 Task: In the  document keyprojectmgmt.docx Insert horizontal line 'below the text' Create the translated copy of the document in  'Italian' Select the first point and Clear Formatting
Action: Mouse moved to (134, 75)
Screenshot: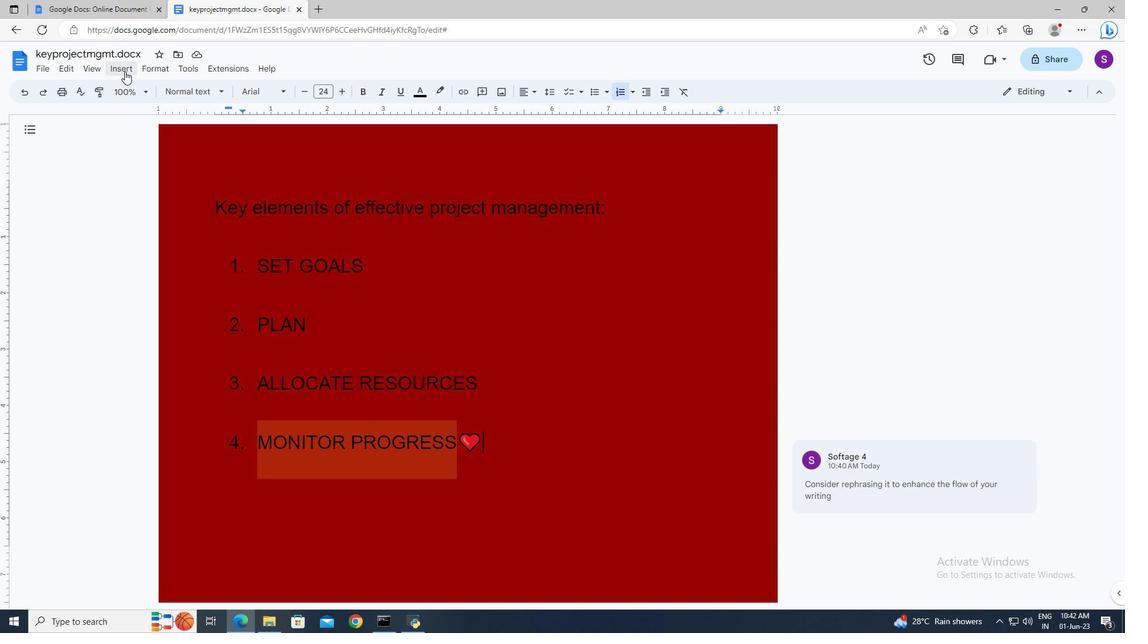 
Action: Mouse pressed left at (134, 75)
Screenshot: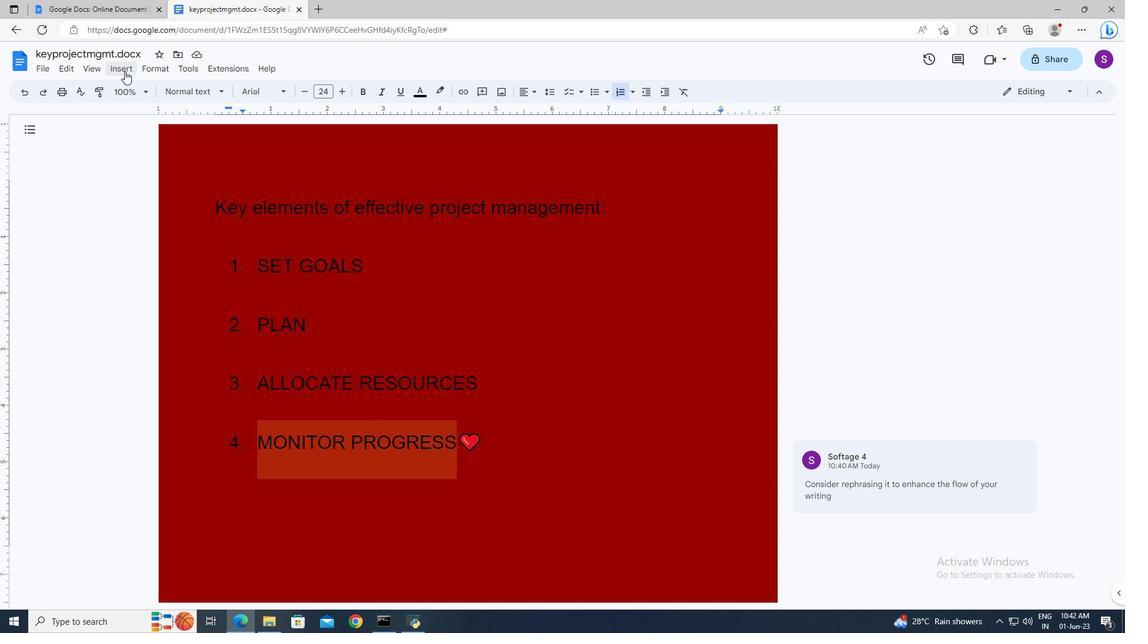 
Action: Mouse moved to (156, 168)
Screenshot: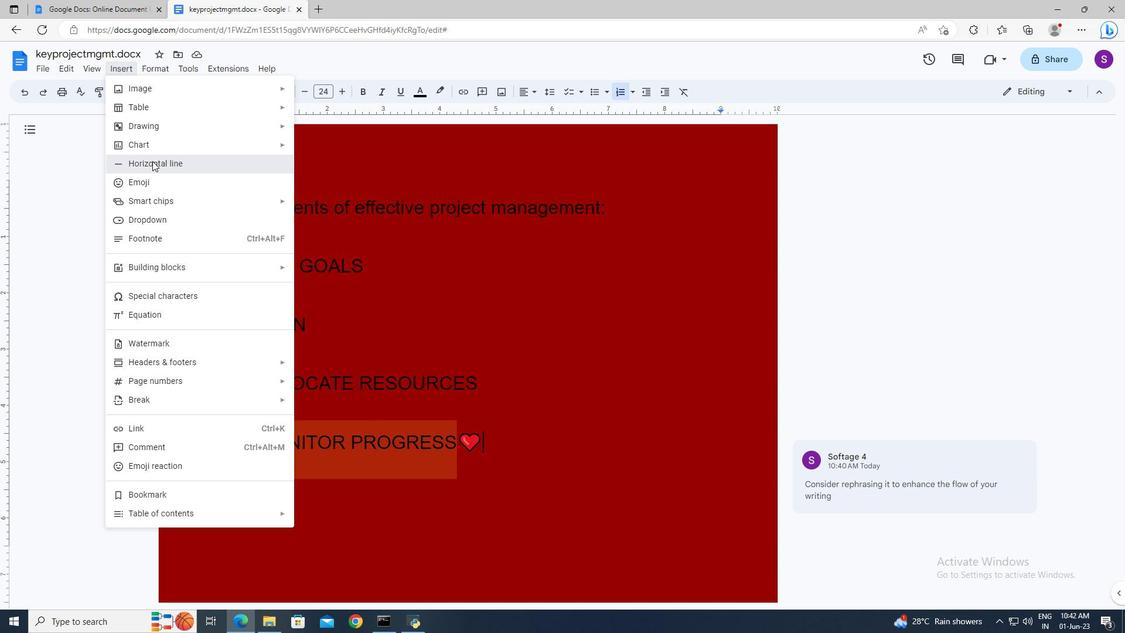 
Action: Mouse pressed left at (156, 168)
Screenshot: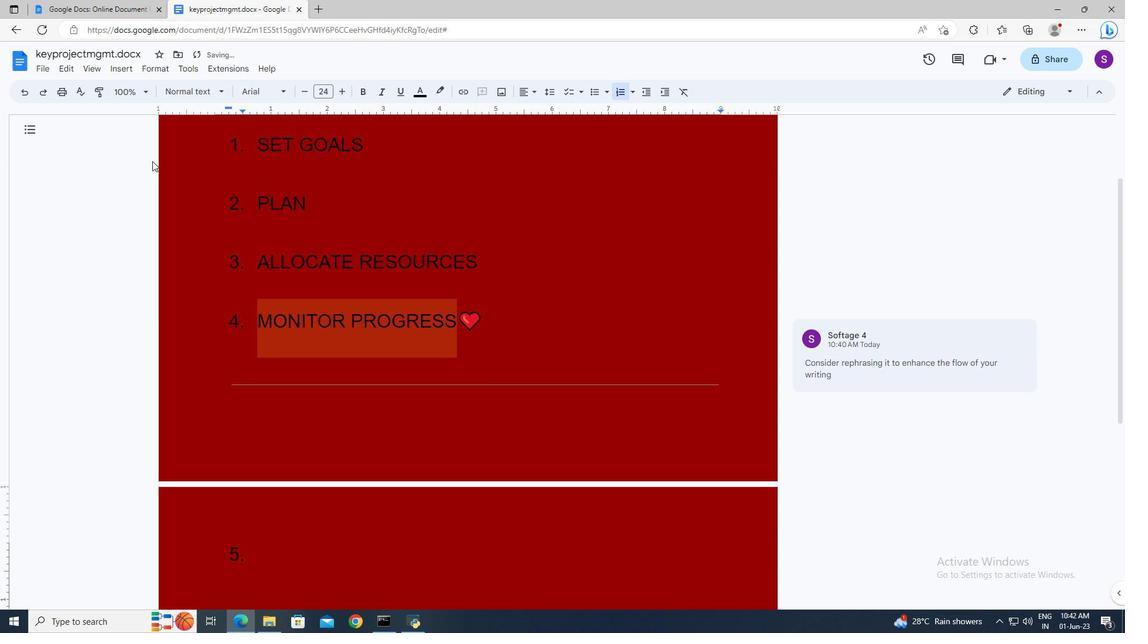 
Action: Key pressed ctrl+Z
Screenshot: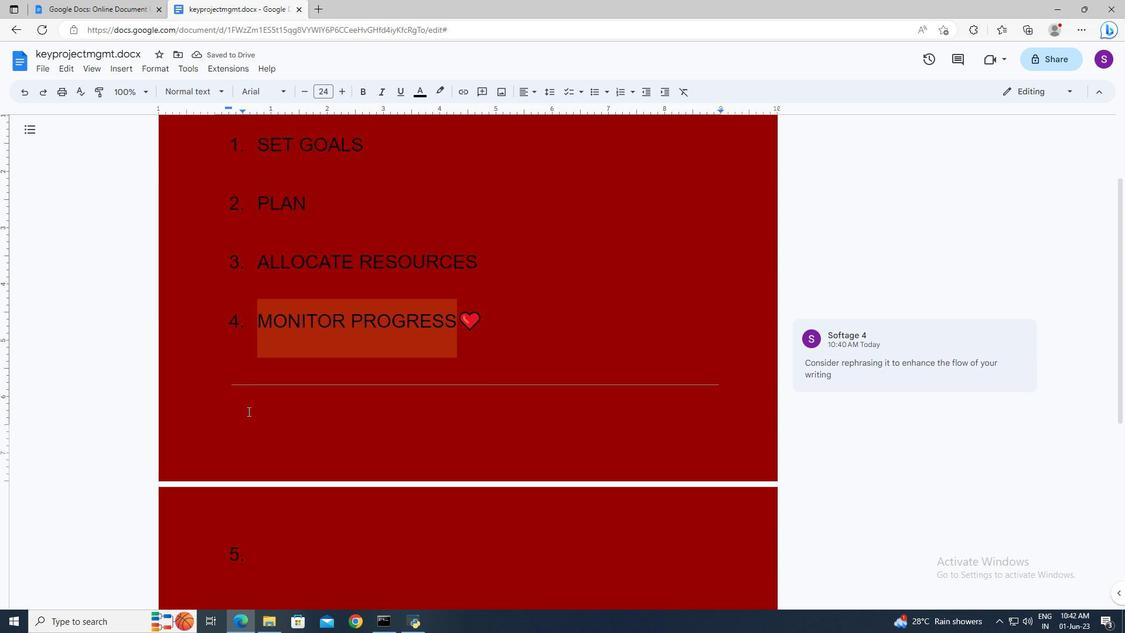 
Action: Mouse moved to (284, 509)
Screenshot: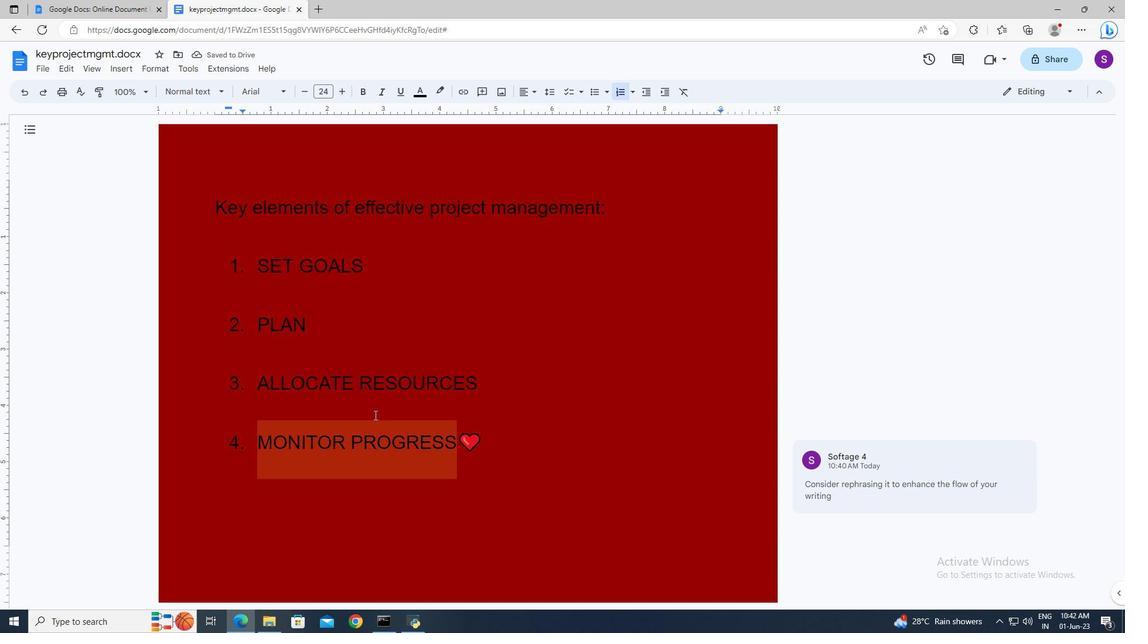 
Action: Mouse pressed left at (284, 509)
Screenshot: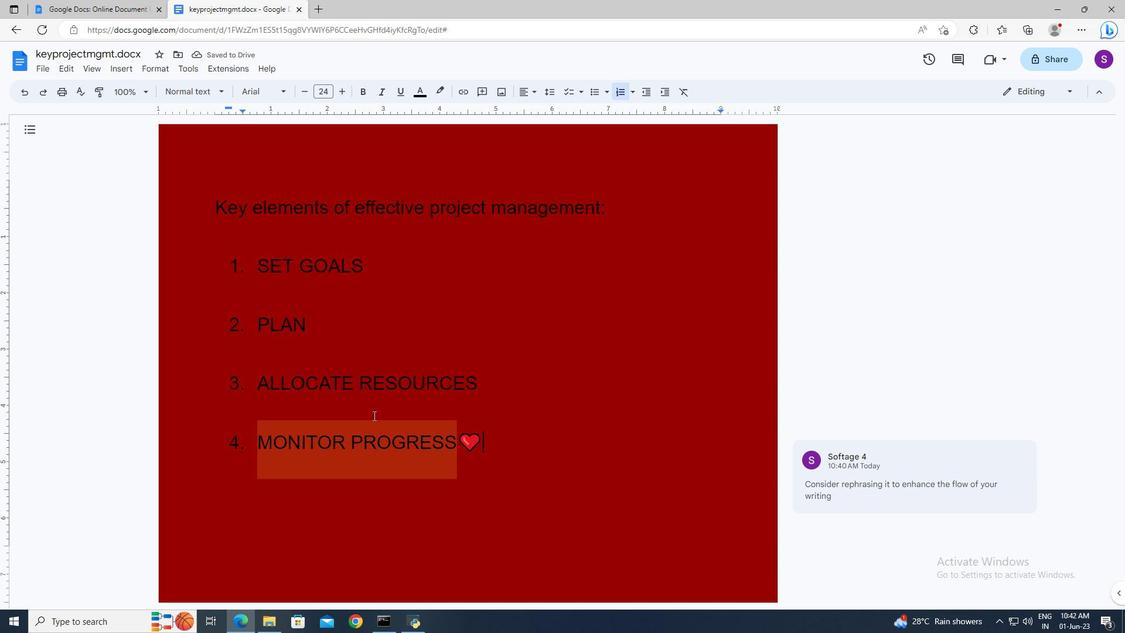 
Action: Mouse moved to (132, 71)
Screenshot: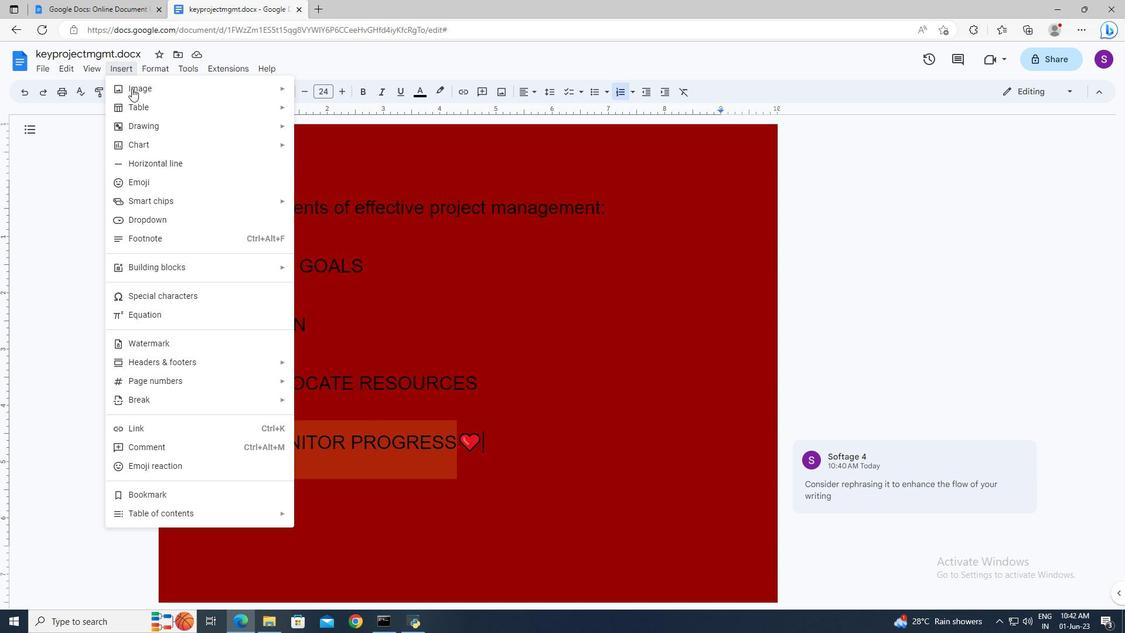 
Action: Mouse pressed left at (132, 71)
Screenshot: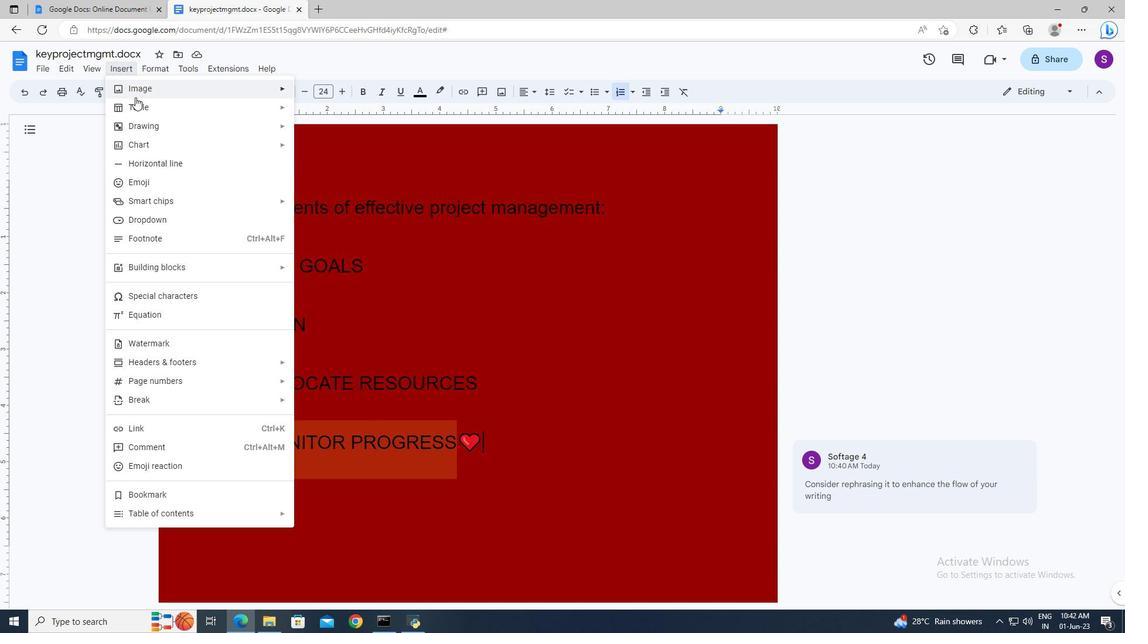 
Action: Mouse moved to (151, 161)
Screenshot: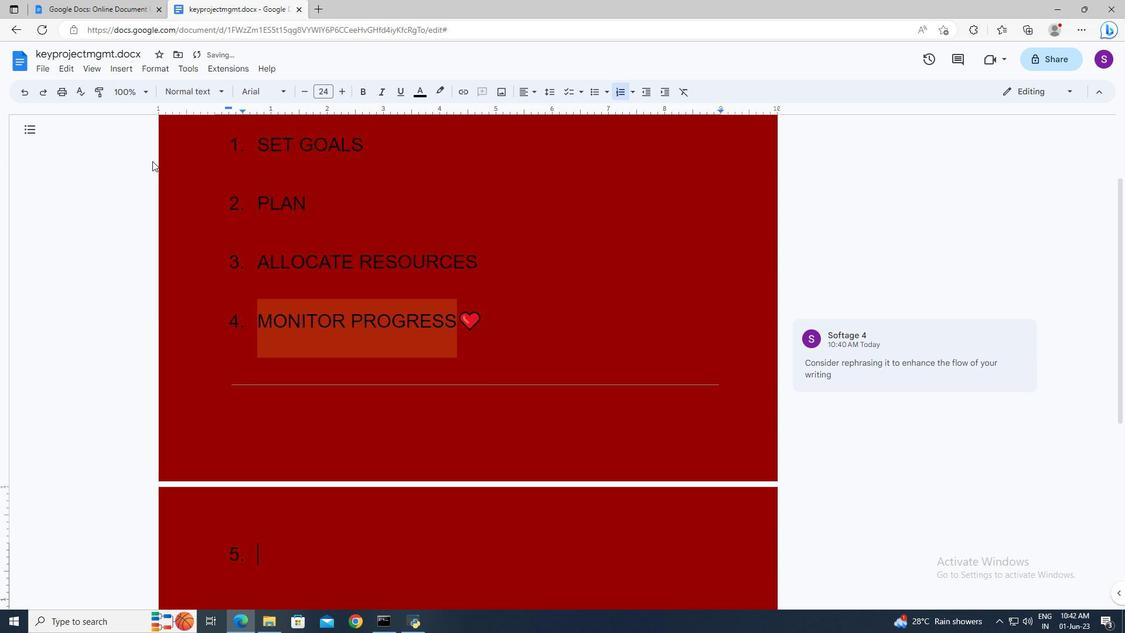 
Action: Mouse pressed left at (151, 161)
Screenshot: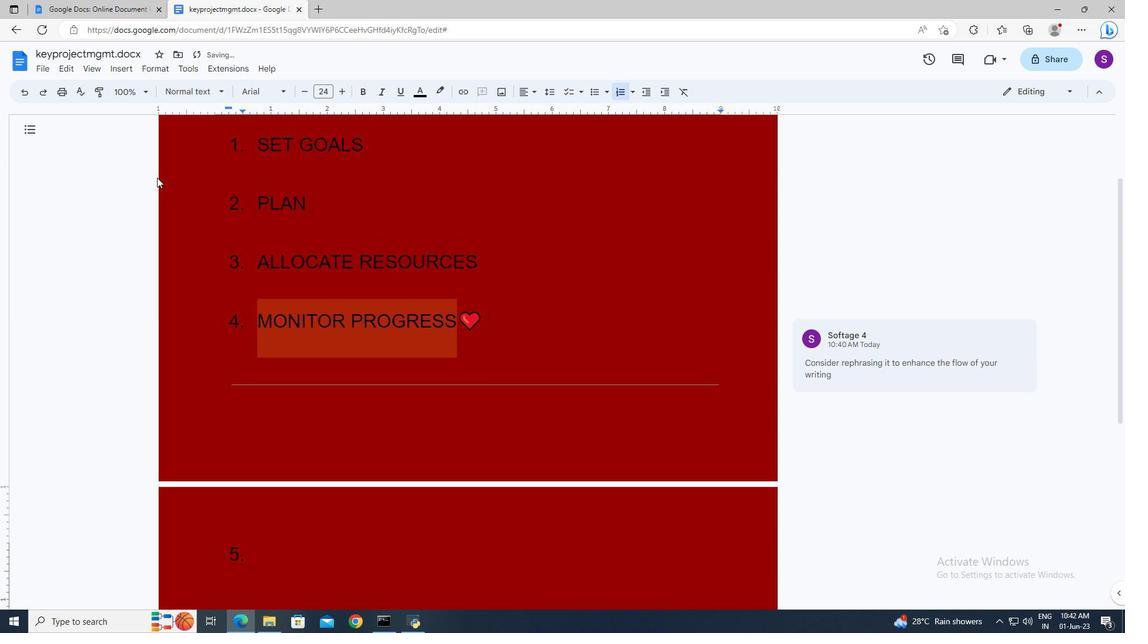 
Action: Key pressed ctrl+Z
Screenshot: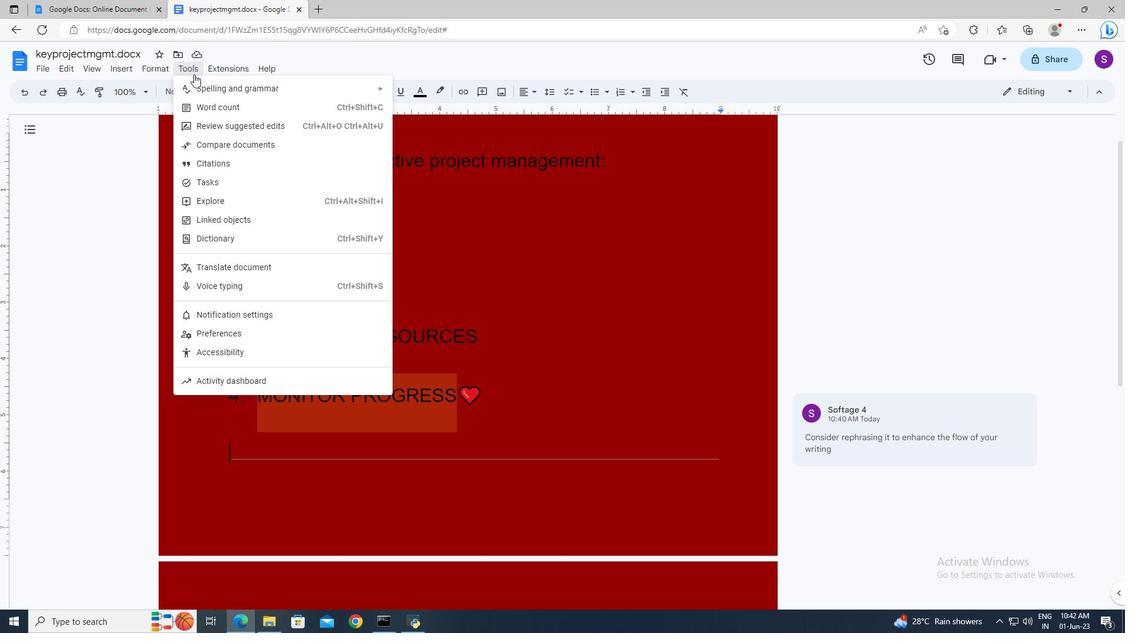 
Action: Mouse moved to (126, 73)
Screenshot: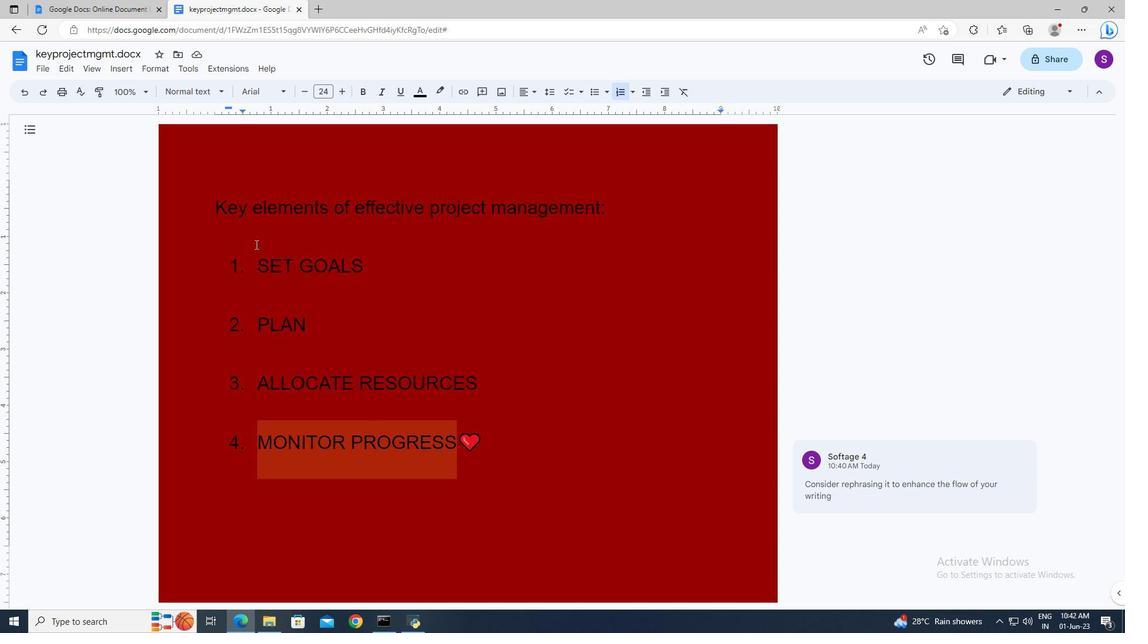
Action: Mouse pressed left at (126, 73)
Screenshot: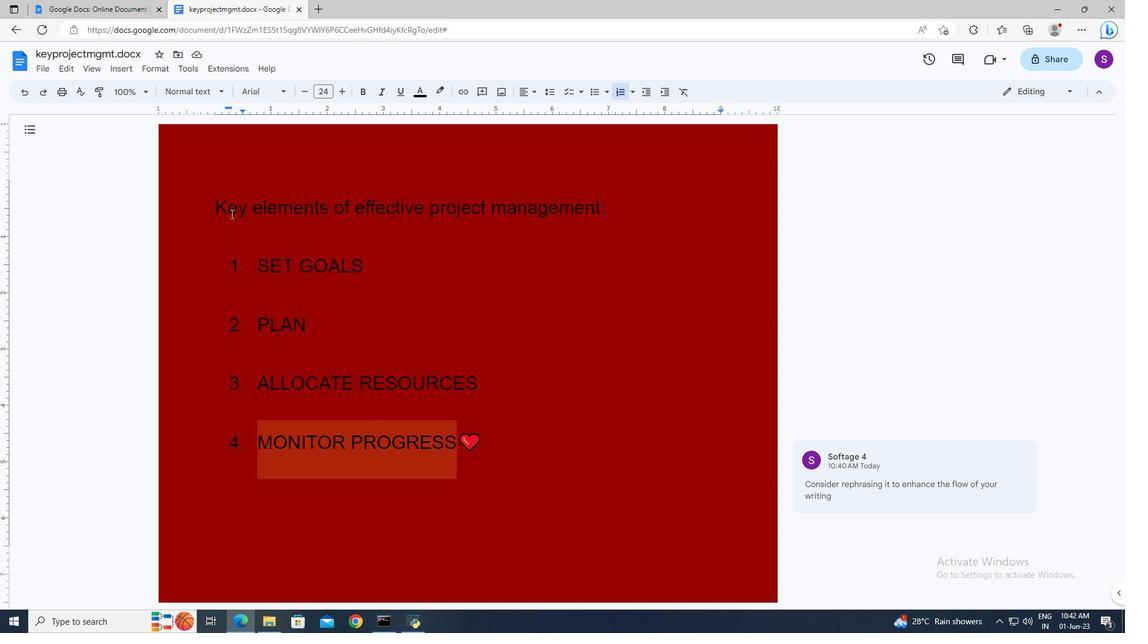 
Action: Mouse moved to (154, 161)
Screenshot: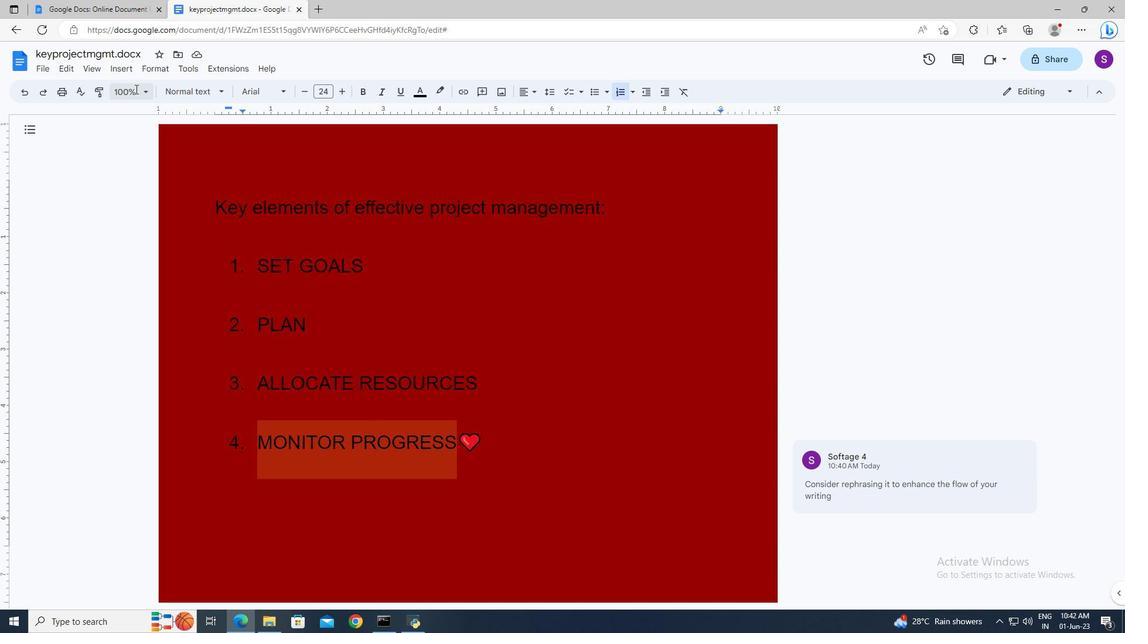 
Action: Mouse pressed left at (154, 161)
Screenshot: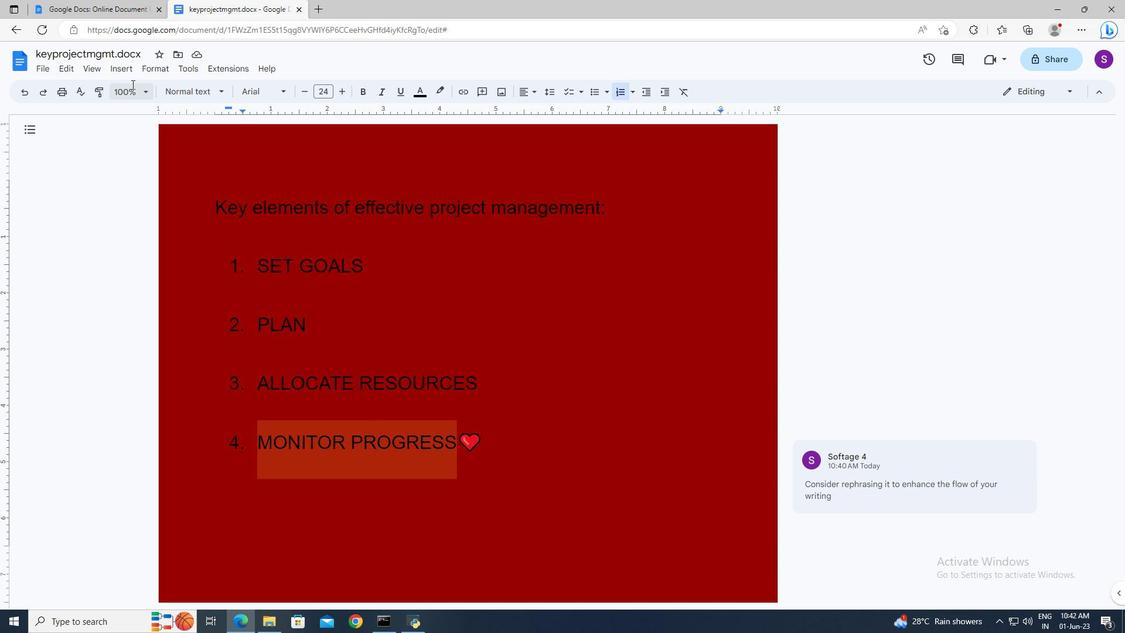 
Action: Mouse moved to (490, 465)
Screenshot: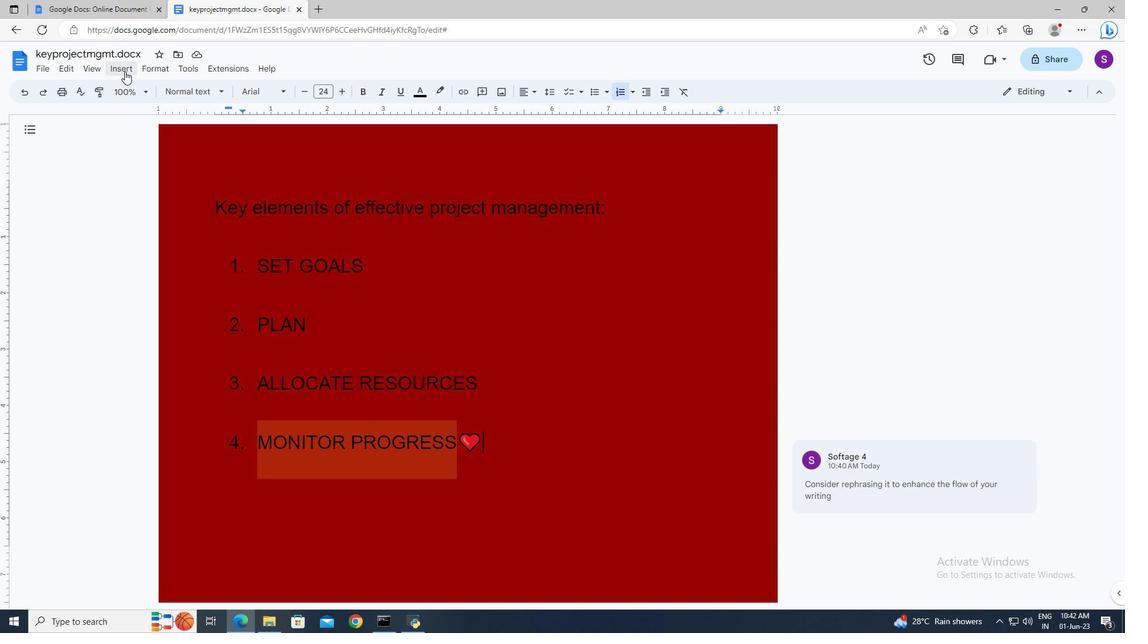 
Action: Key pressed <Key.backspace>
Screenshot: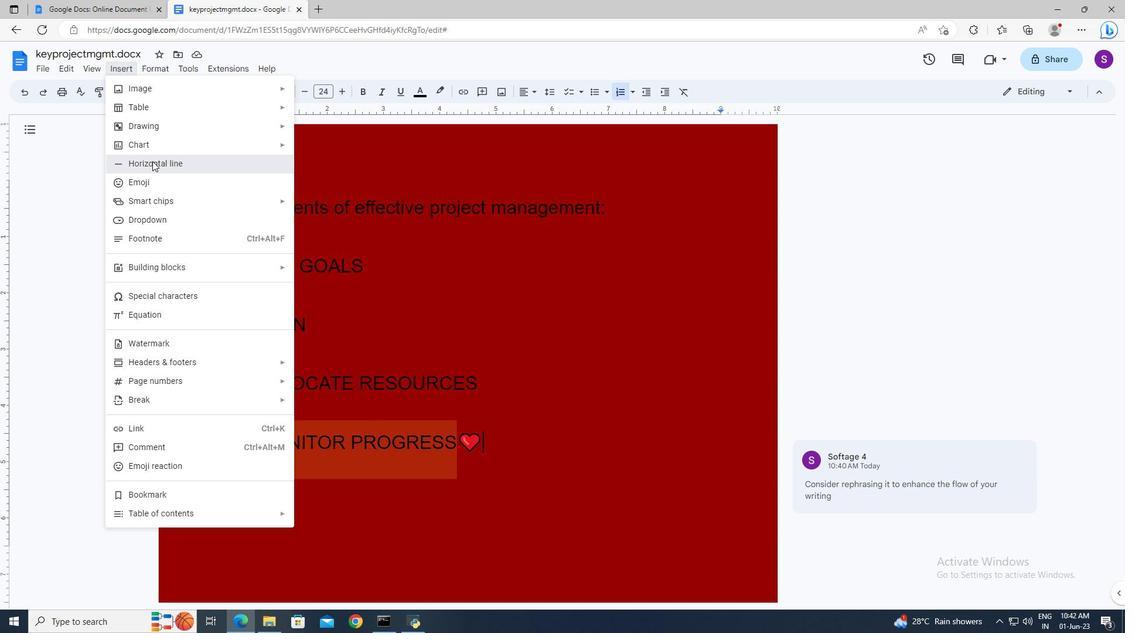 
Action: Mouse moved to (394, 431)
Screenshot: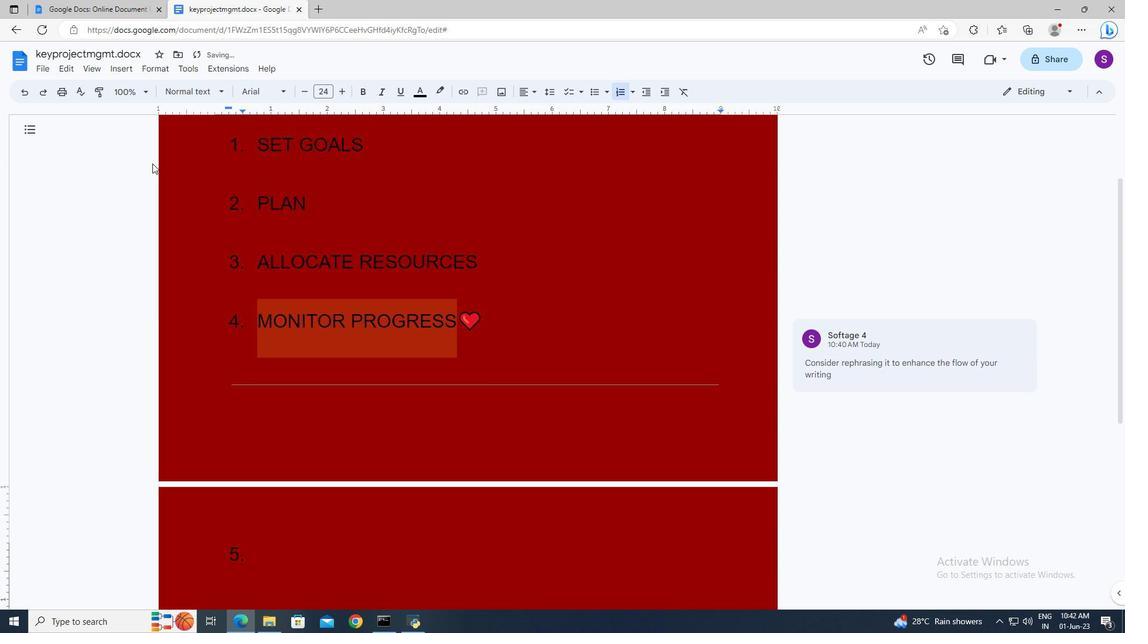 
Action: Mouse pressed left at (394, 431)
Screenshot: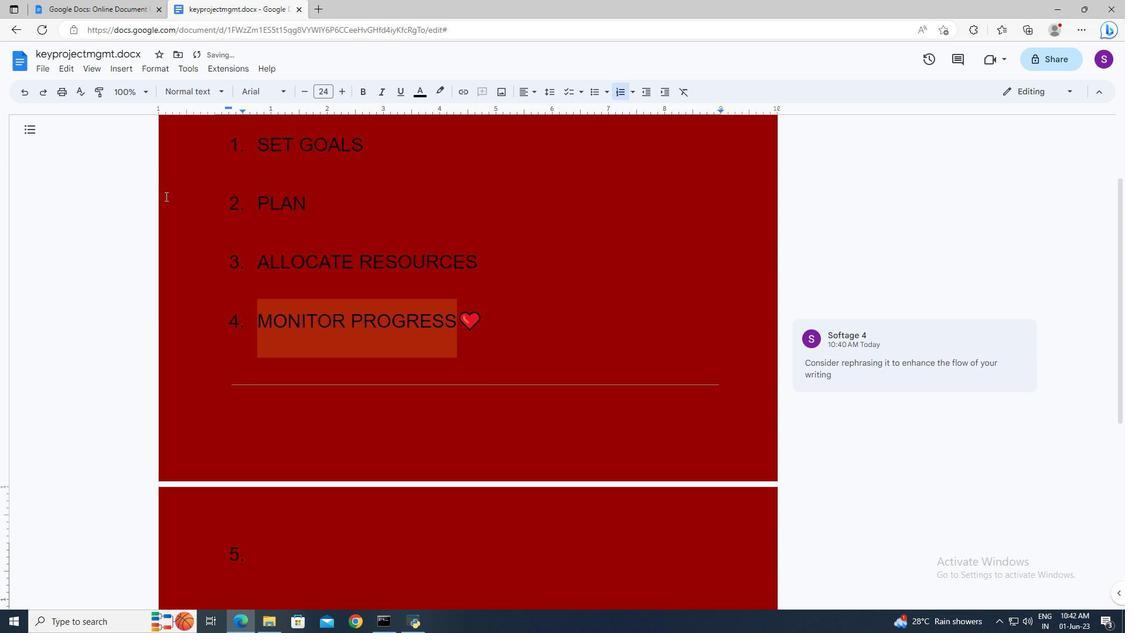 
Action: Mouse moved to (124, 71)
Screenshot: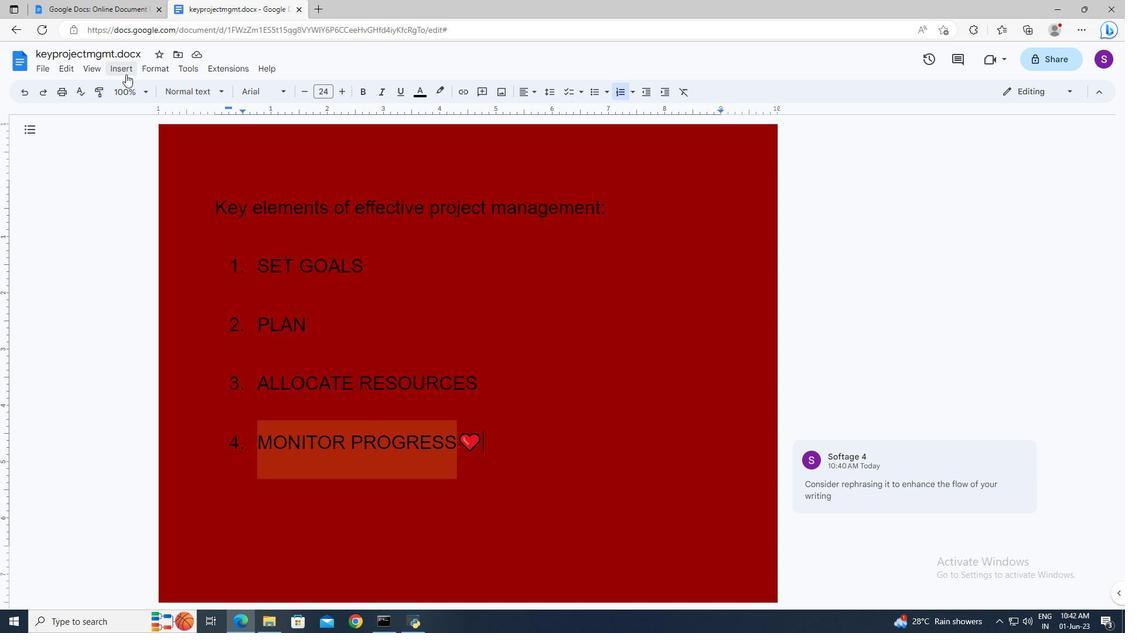 
Action: Mouse pressed left at (124, 71)
Screenshot: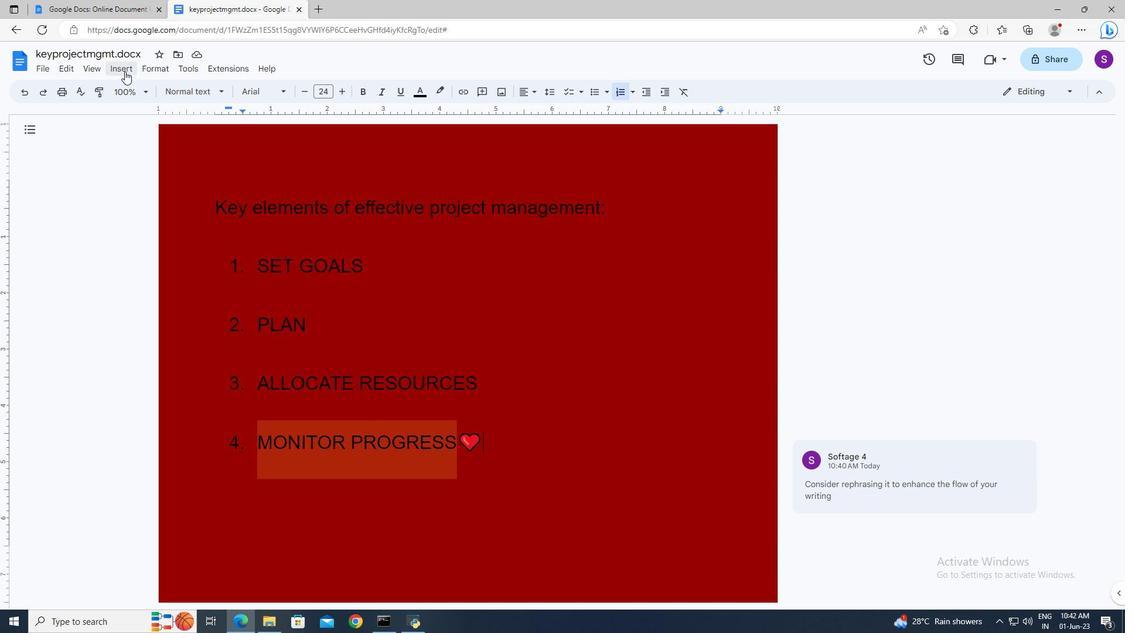 
Action: Mouse moved to (152, 161)
Screenshot: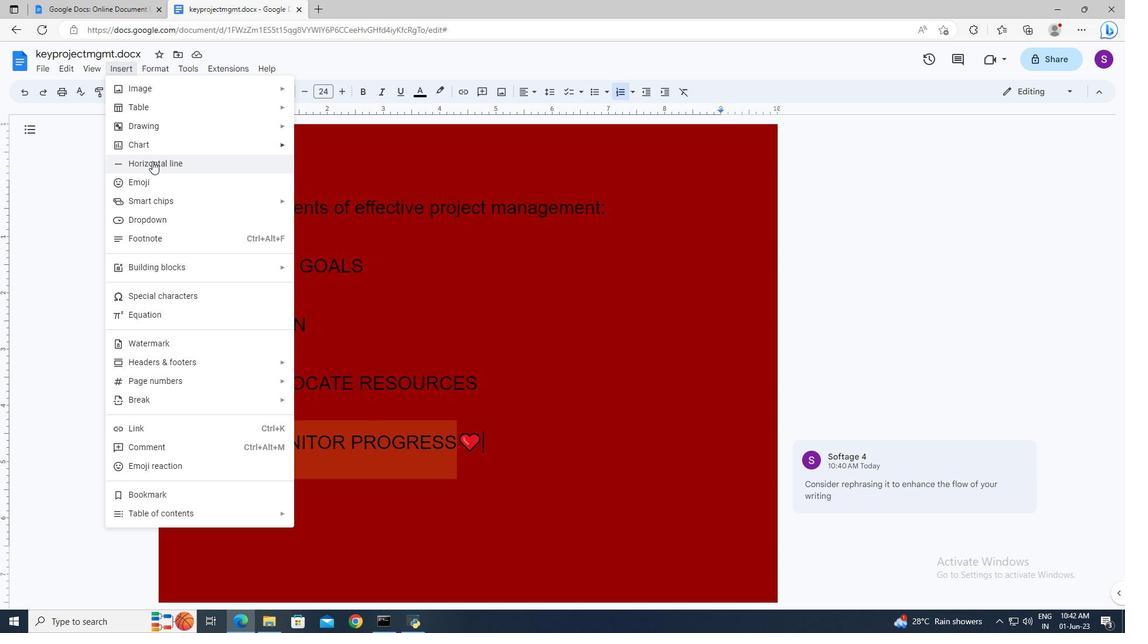 
Action: Mouse pressed left at (152, 161)
Screenshot: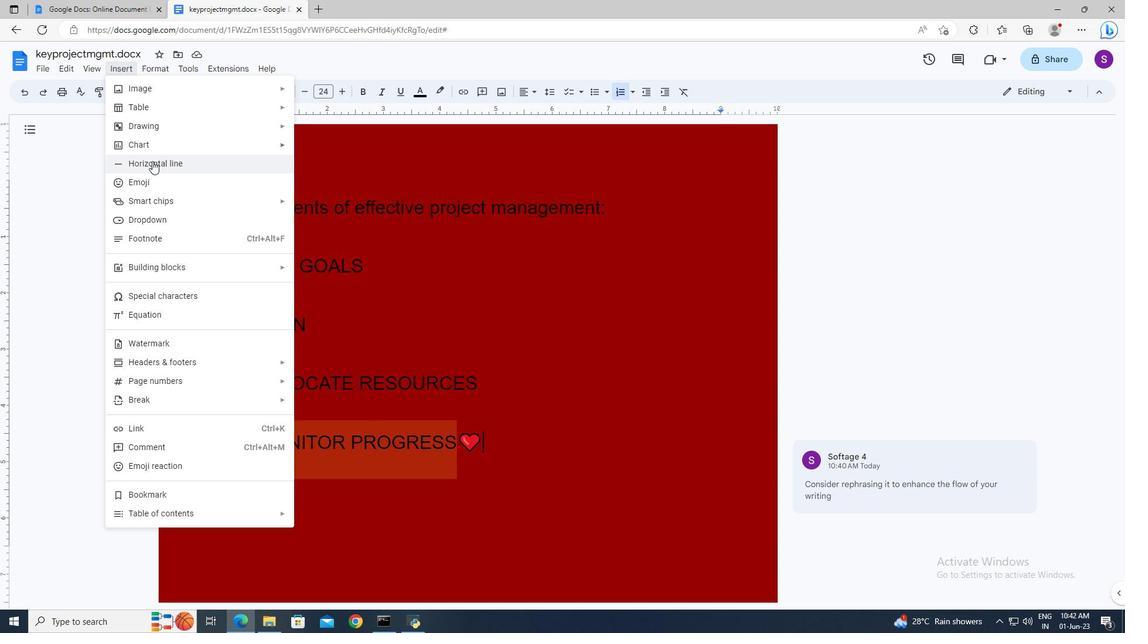 
Action: Mouse moved to (248, 411)
Screenshot: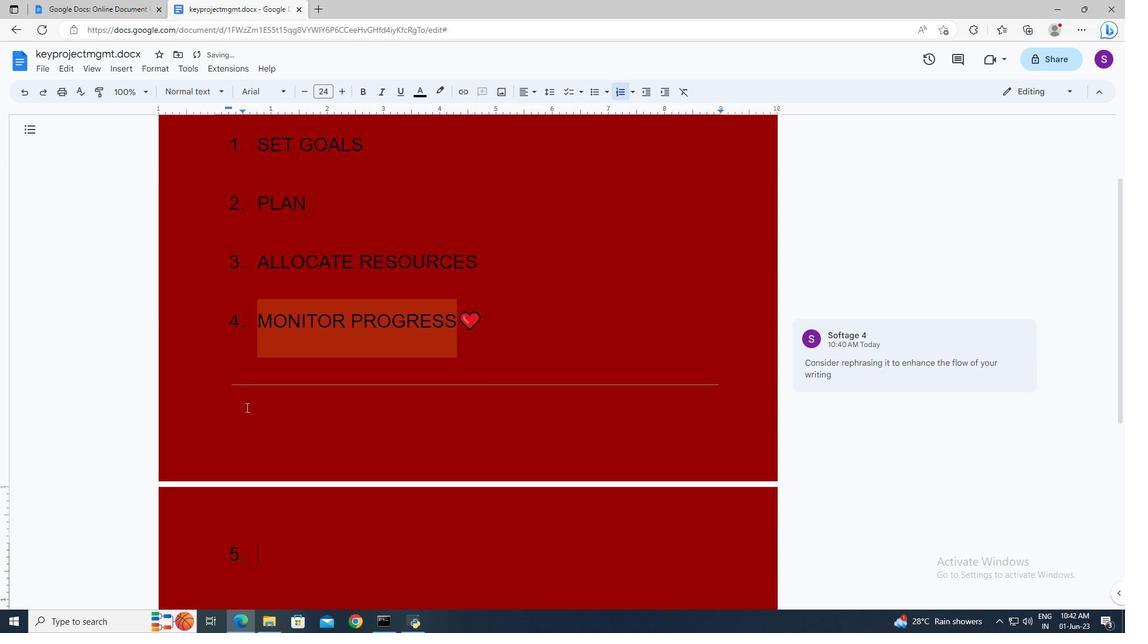 
Action: Mouse pressed left at (248, 411)
Screenshot: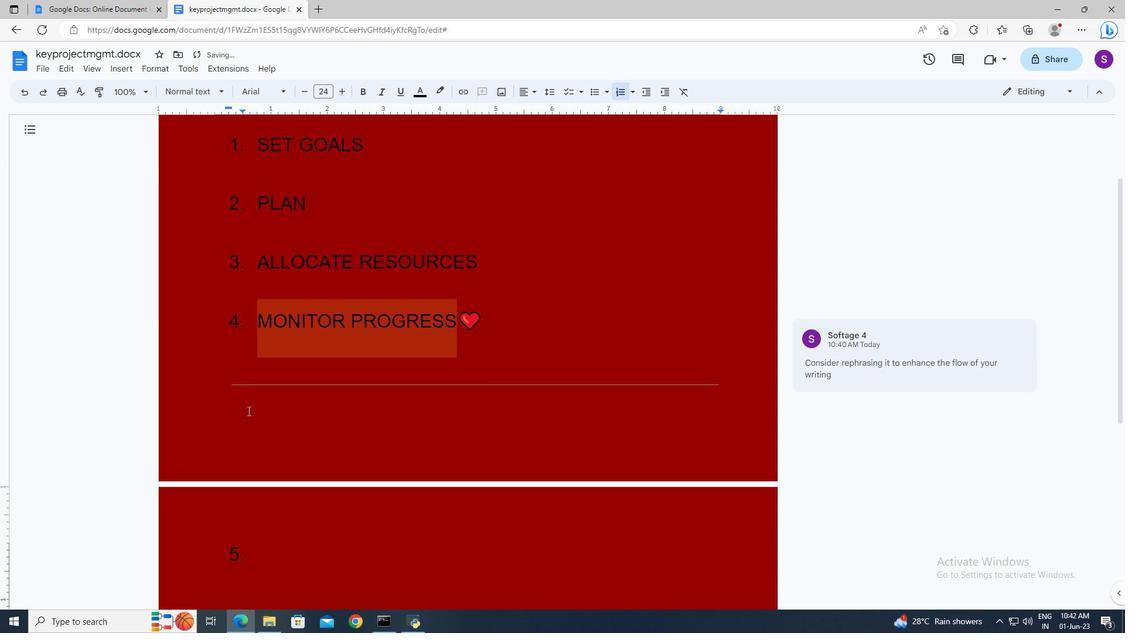 
Action: Mouse scrolled (248, 412) with delta (0, 0)
Screenshot: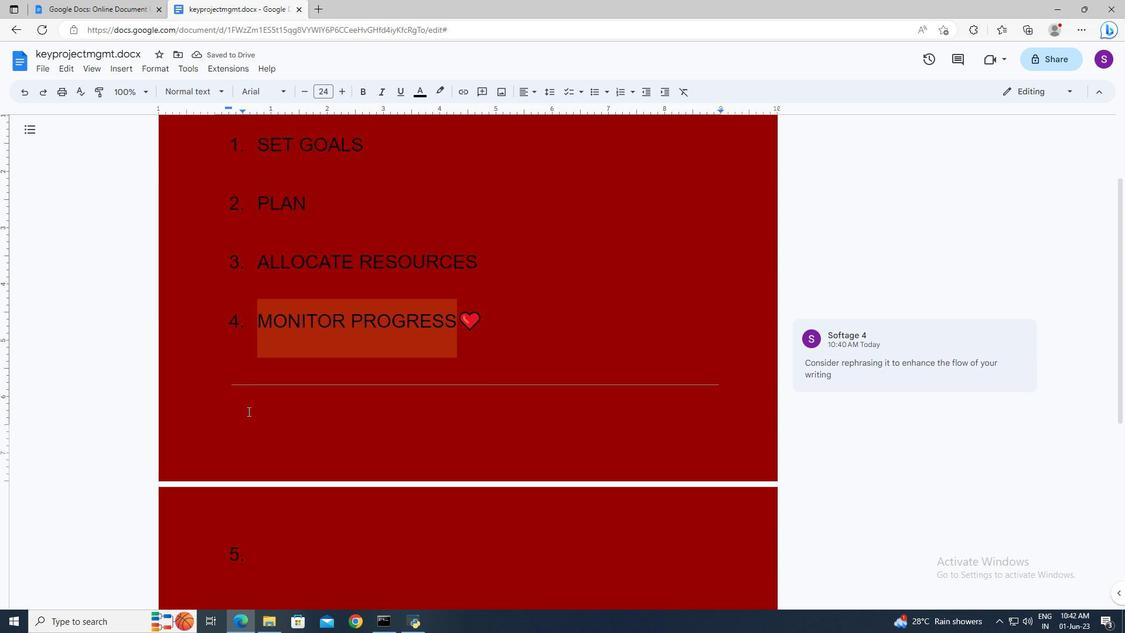 
Action: Mouse moved to (191, 69)
Screenshot: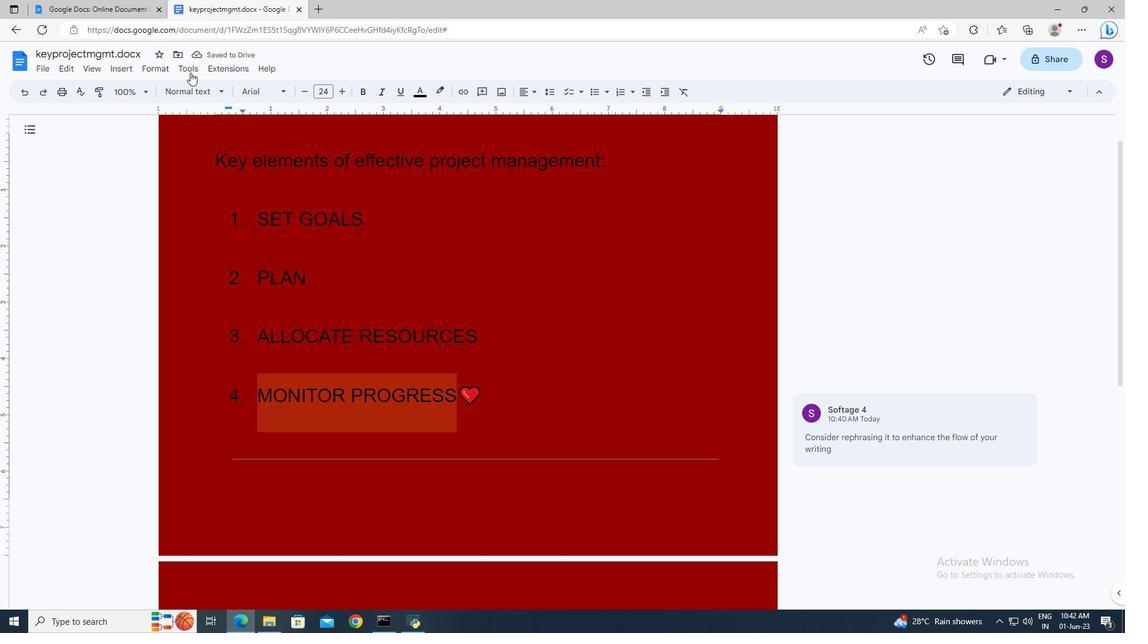 
Action: Mouse pressed left at (191, 69)
Screenshot: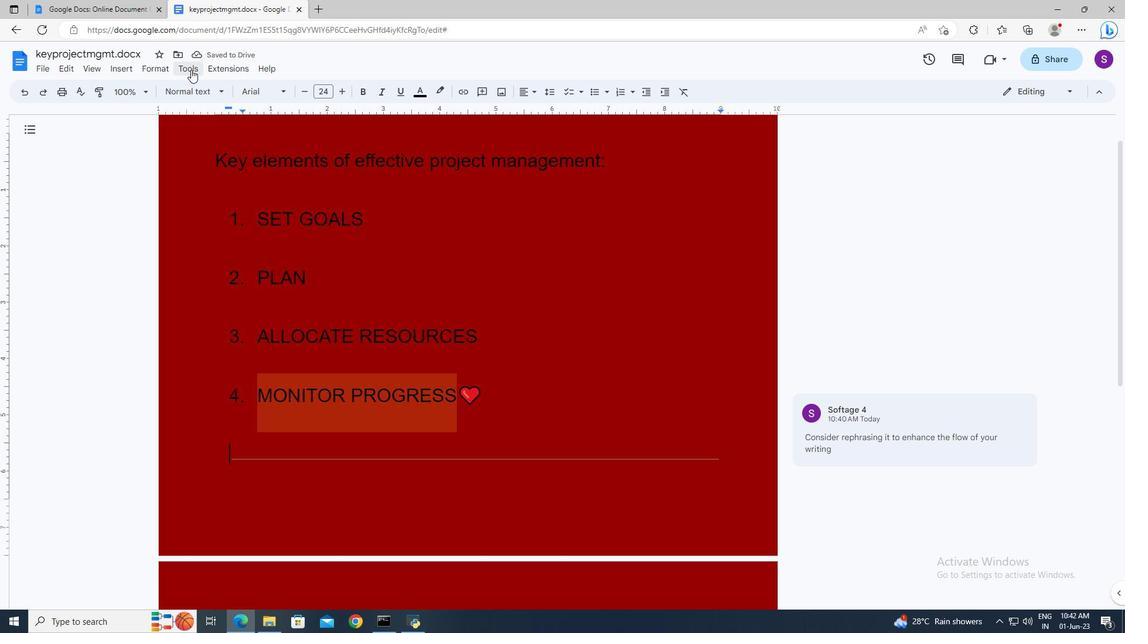 
Action: Mouse moved to (239, 267)
Screenshot: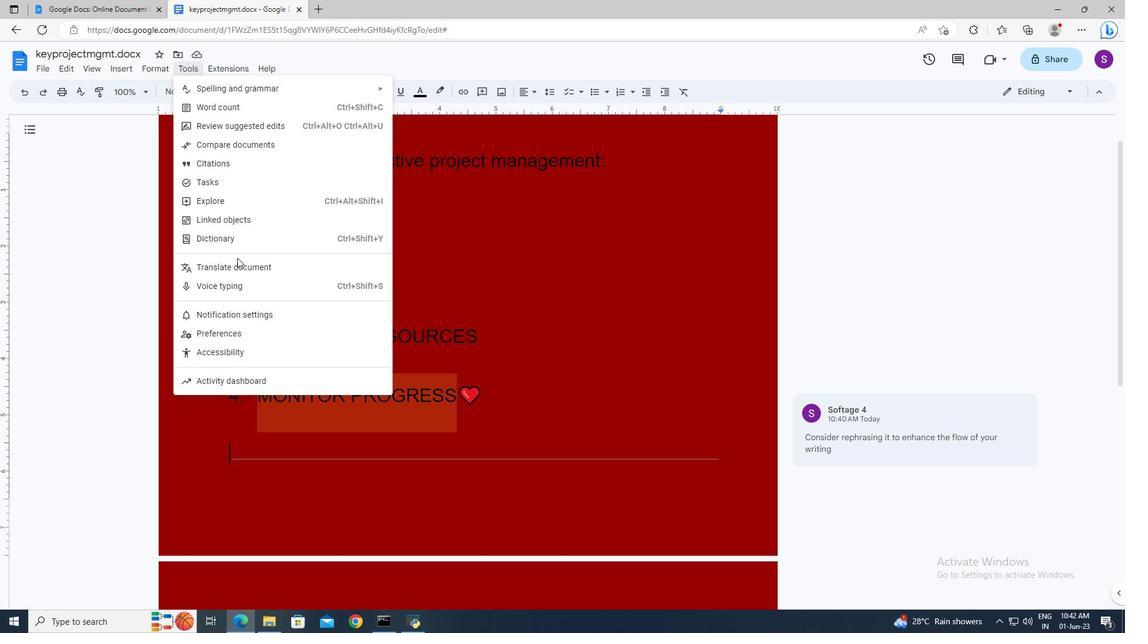 
Action: Mouse pressed left at (239, 267)
Screenshot: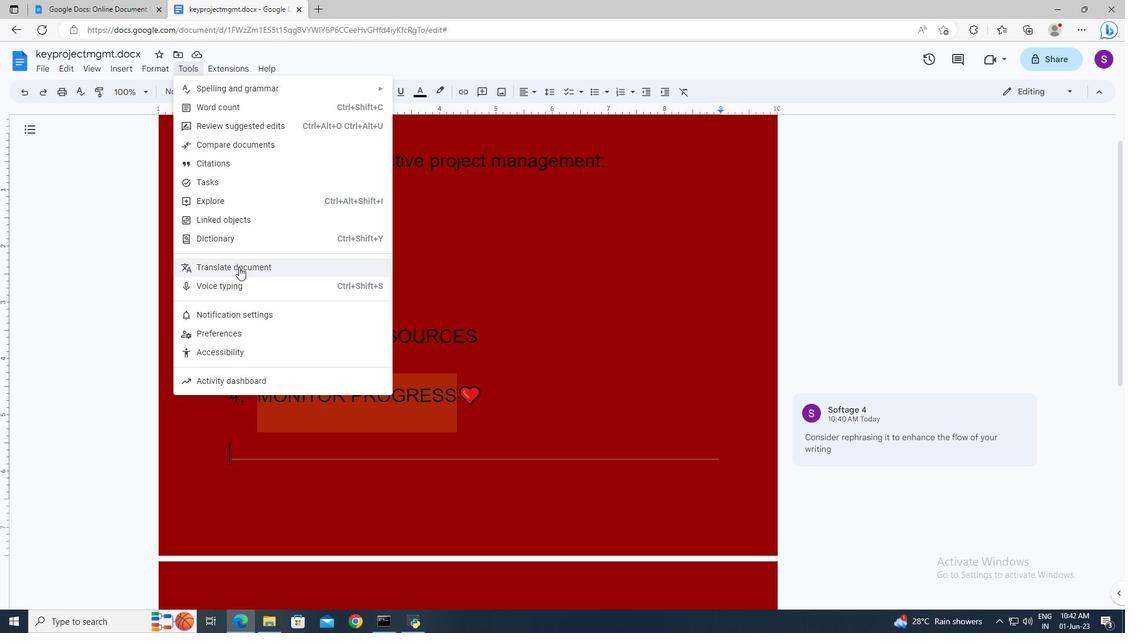 
Action: Mouse moved to (548, 347)
Screenshot: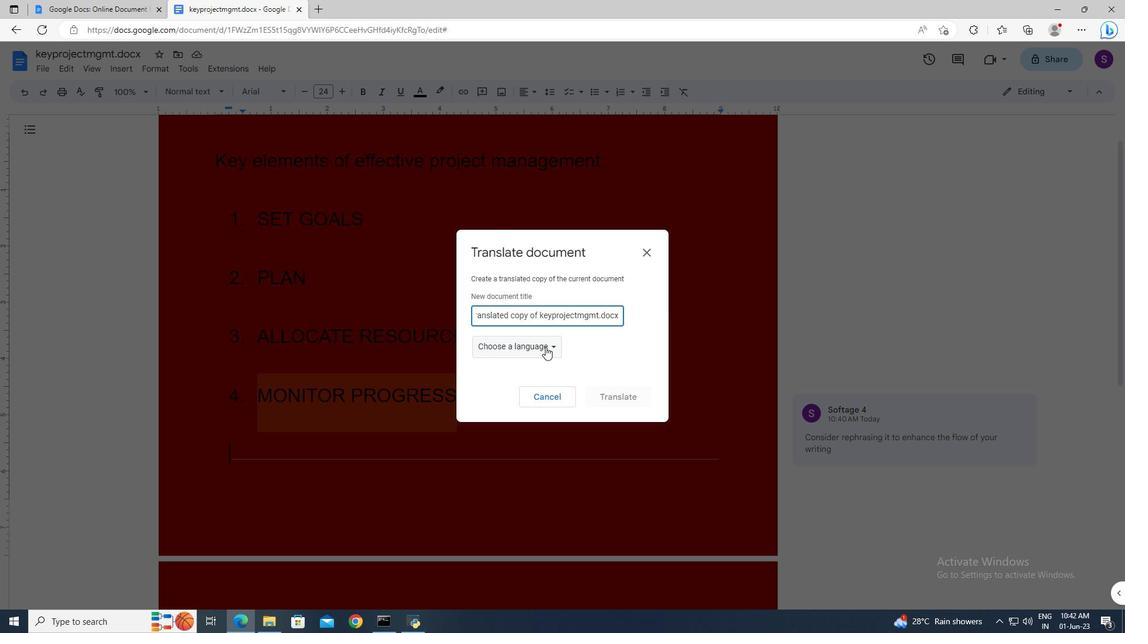 
Action: Mouse pressed left at (548, 347)
Screenshot: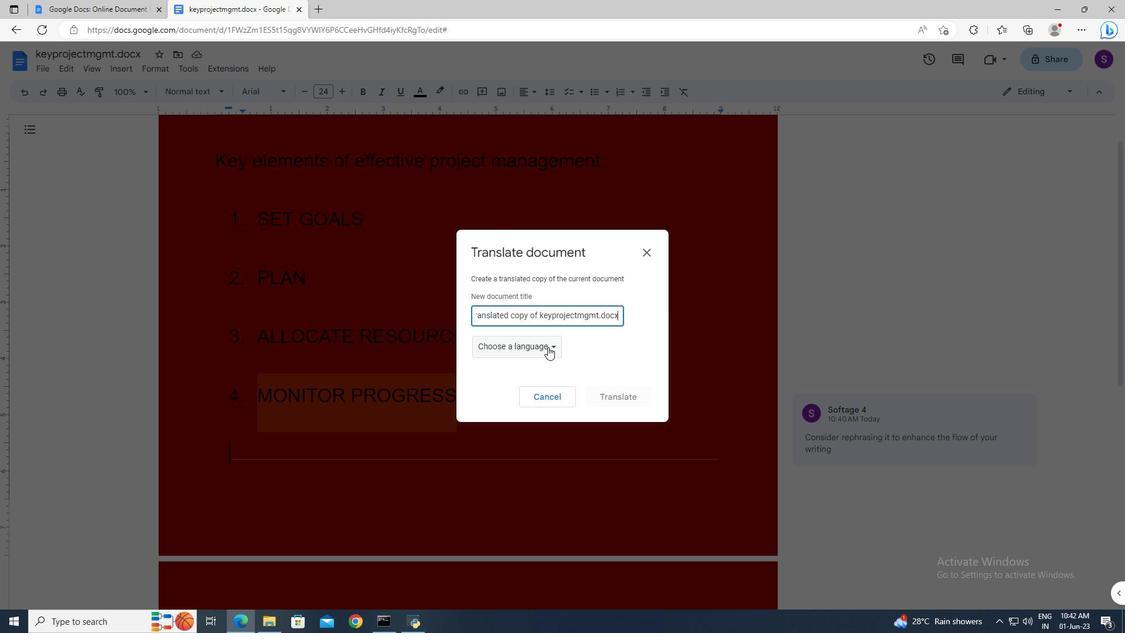 
Action: Mouse moved to (540, 441)
Screenshot: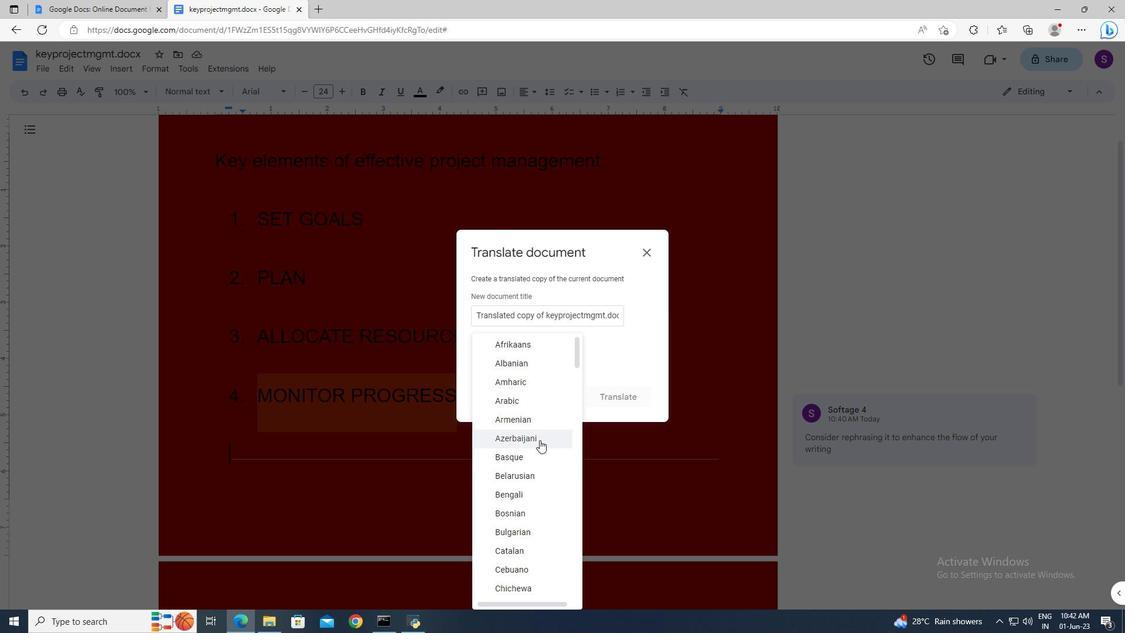 
Action: Mouse scrolled (540, 440) with delta (0, 0)
Screenshot: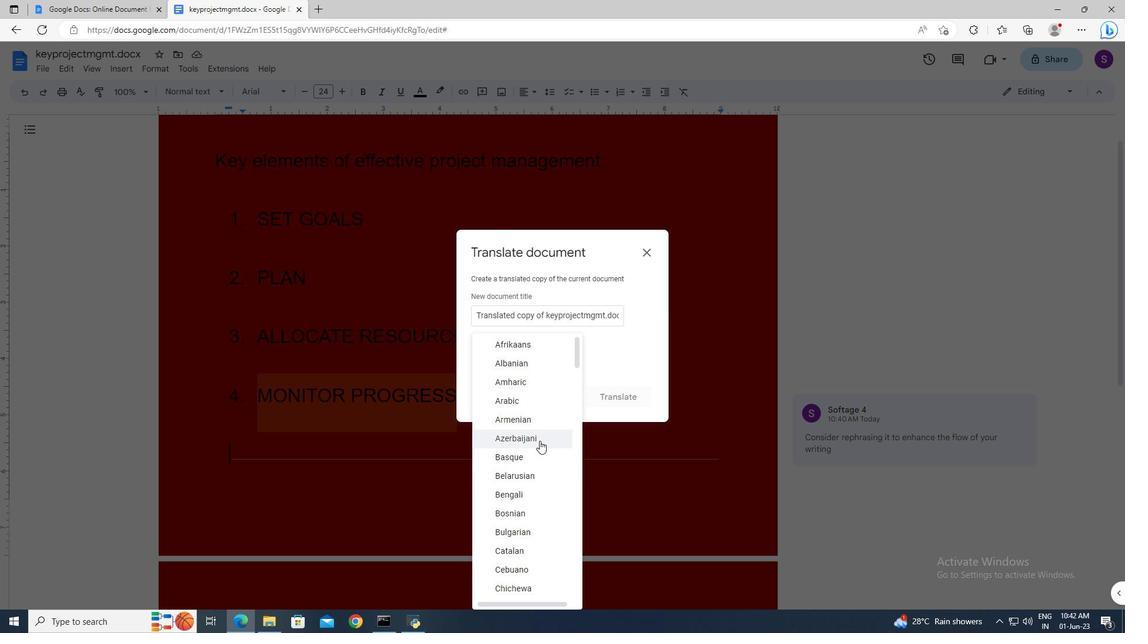 
Action: Mouse scrolled (540, 440) with delta (0, 0)
Screenshot: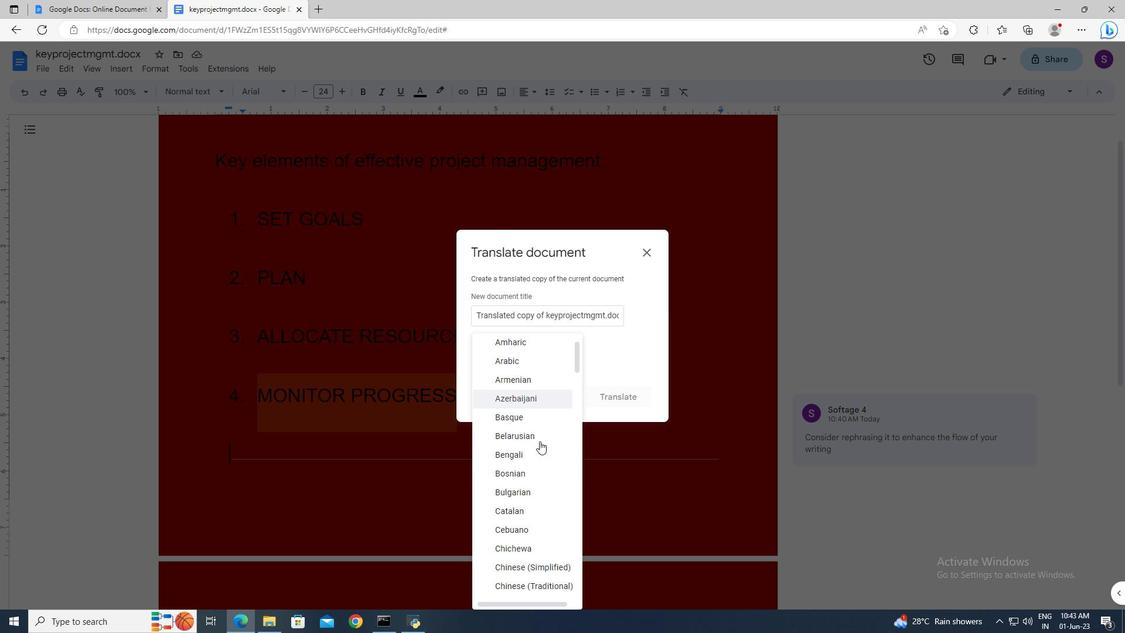 
Action: Mouse scrolled (540, 440) with delta (0, 0)
Screenshot: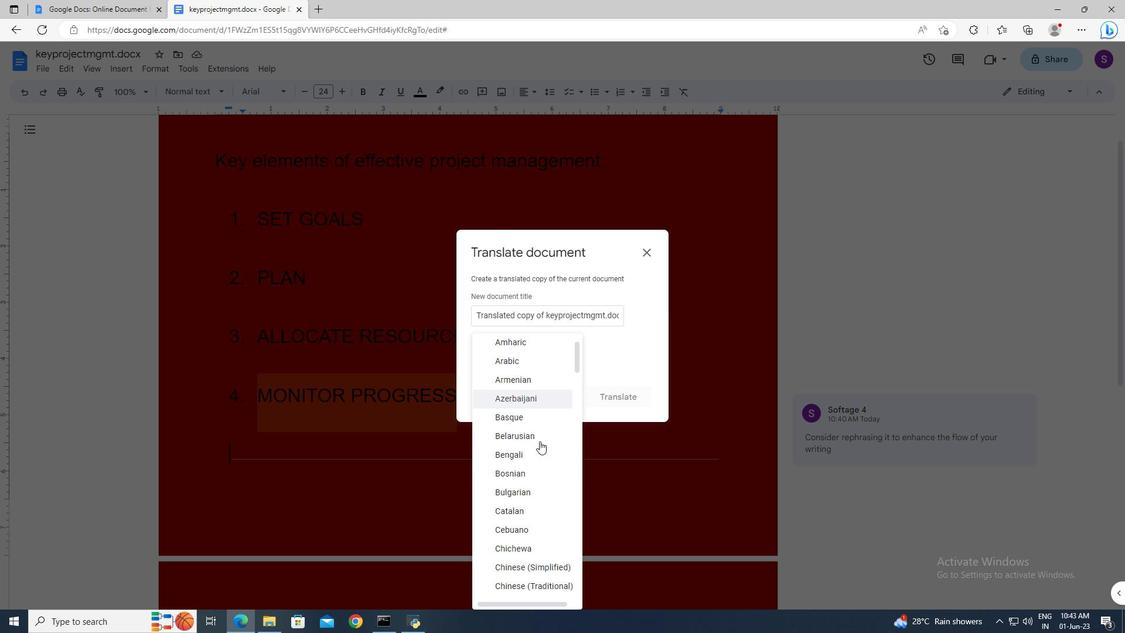 
Action: Mouse scrolled (540, 440) with delta (0, 0)
Screenshot: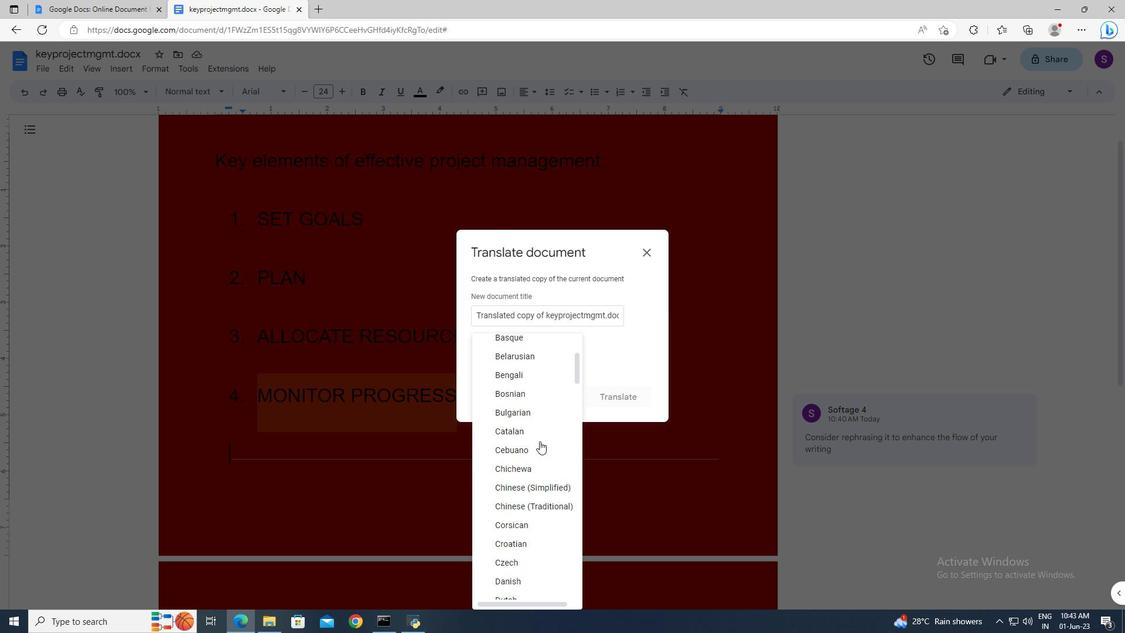 
Action: Mouse scrolled (540, 440) with delta (0, 0)
Screenshot: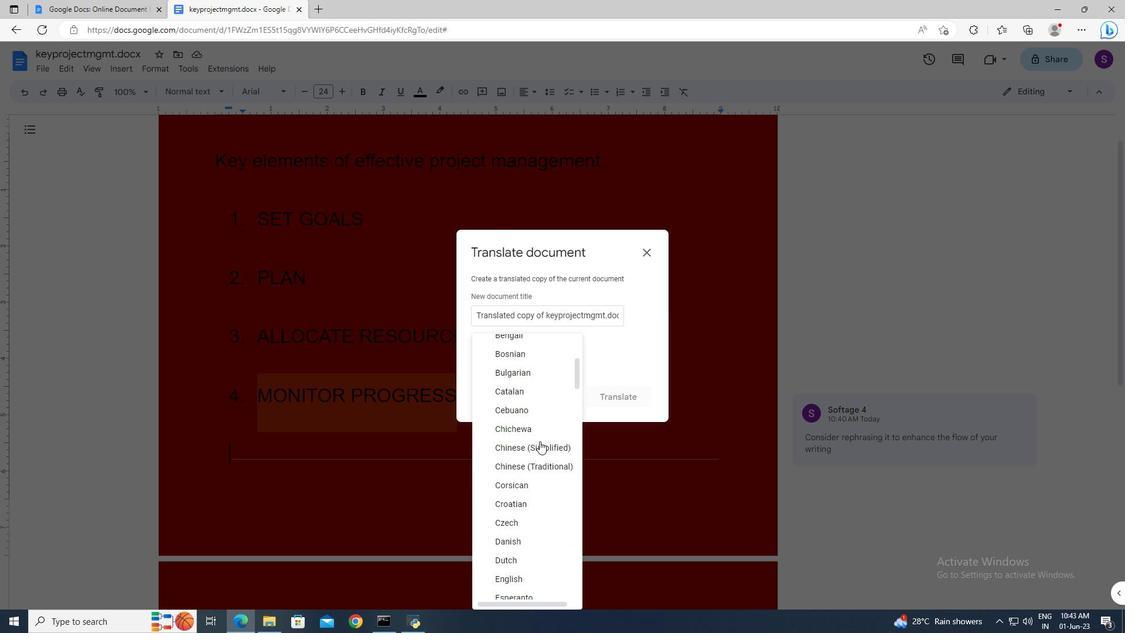 
Action: Mouse scrolled (540, 440) with delta (0, 0)
Screenshot: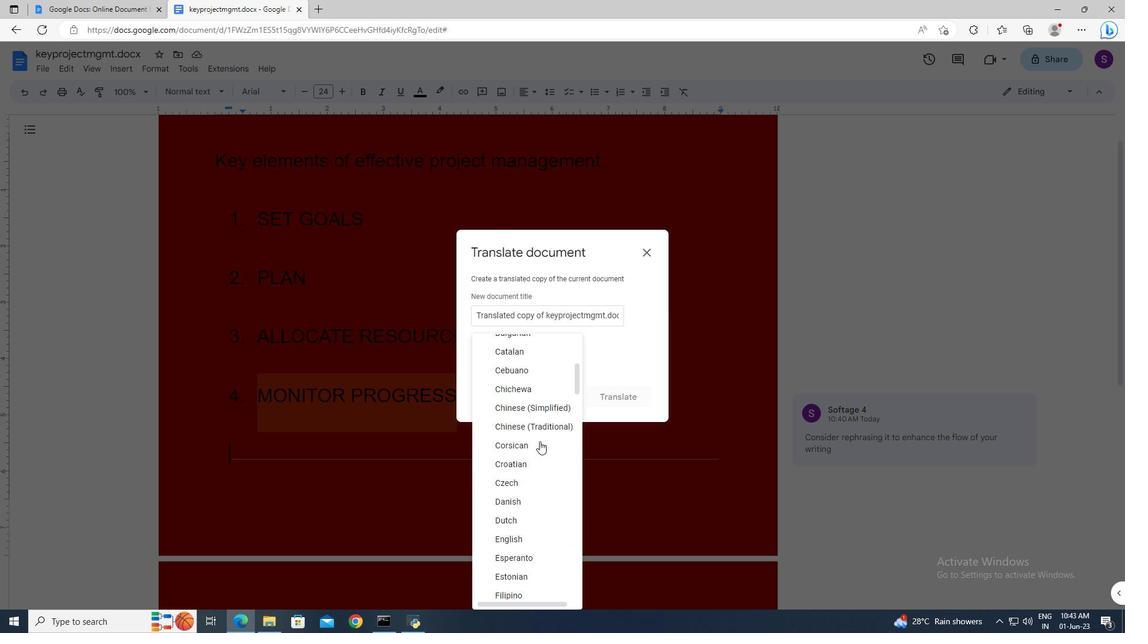
Action: Mouse scrolled (540, 440) with delta (0, 0)
Screenshot: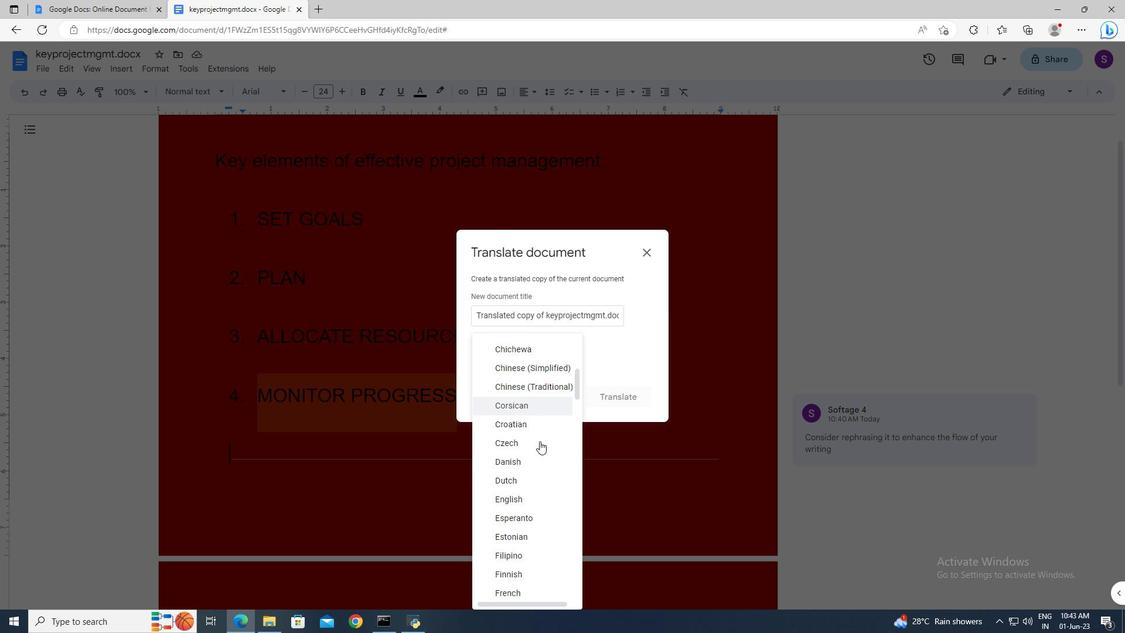
Action: Mouse scrolled (540, 440) with delta (0, 0)
Screenshot: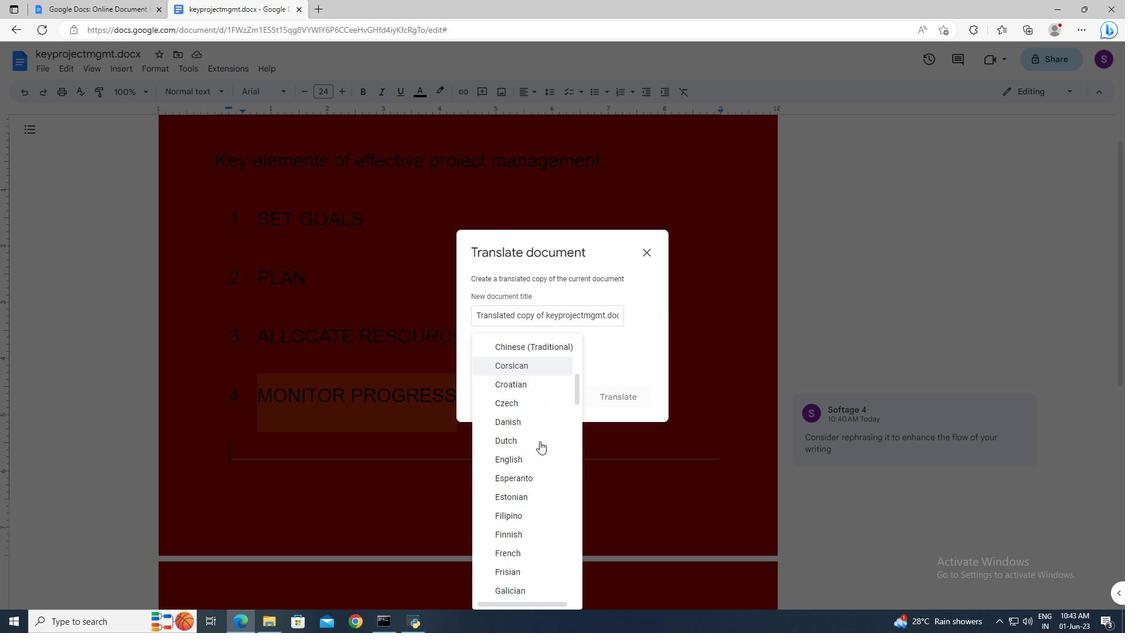 
Action: Mouse scrolled (540, 440) with delta (0, 0)
Screenshot: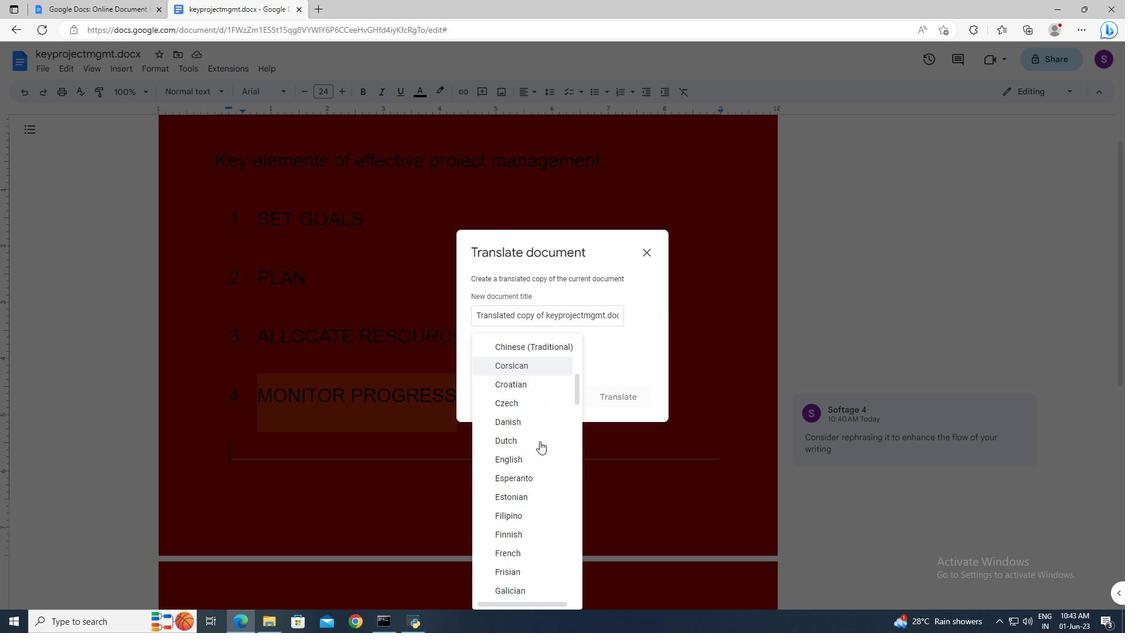 
Action: Mouse scrolled (540, 440) with delta (0, 0)
Screenshot: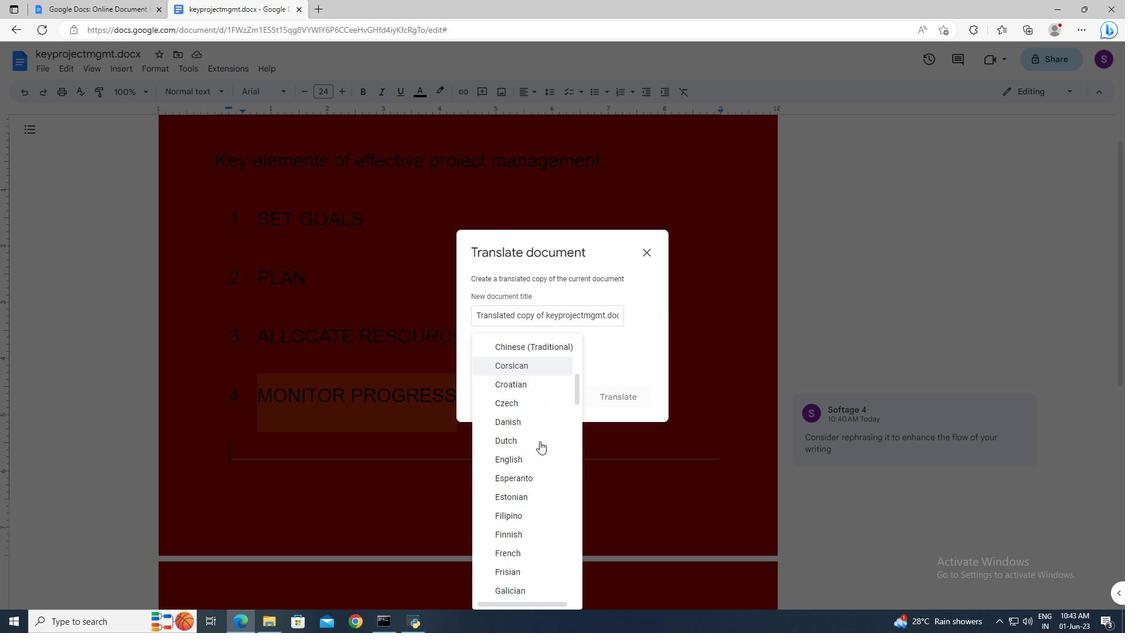 
Action: Mouse scrolled (540, 440) with delta (0, 0)
Screenshot: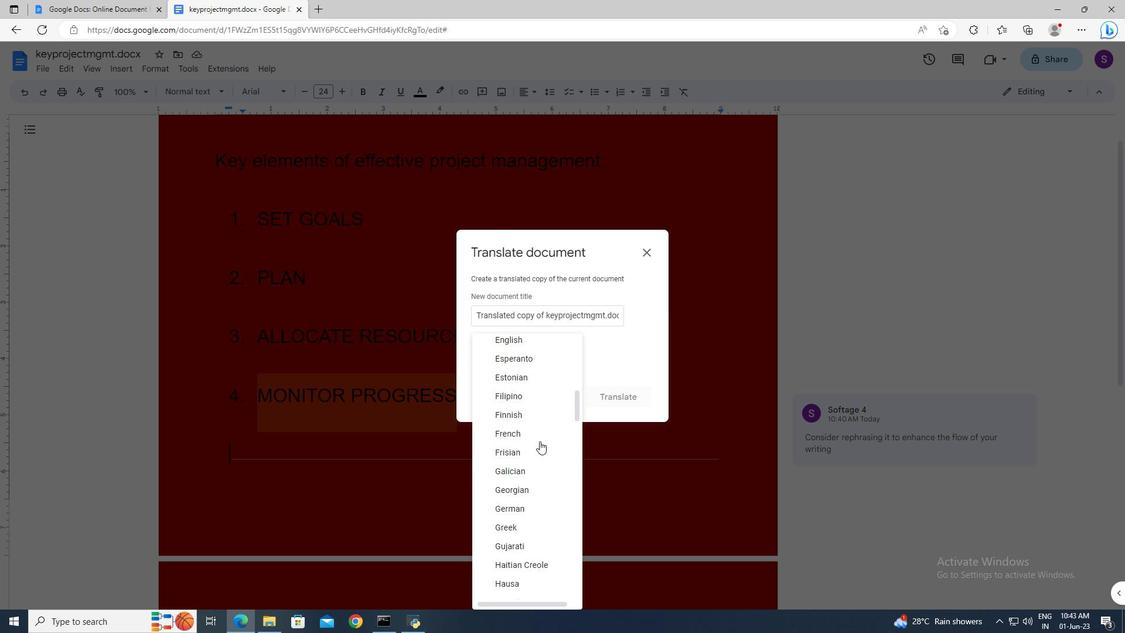 
Action: Mouse scrolled (540, 440) with delta (0, 0)
Screenshot: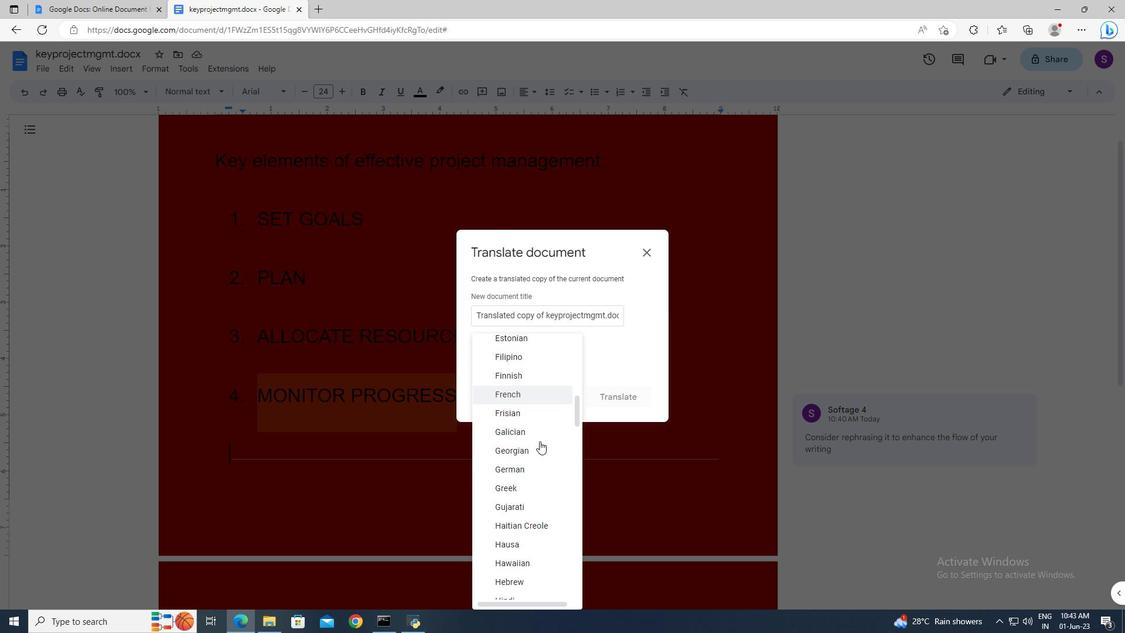 
Action: Mouse scrolled (540, 440) with delta (0, 0)
Screenshot: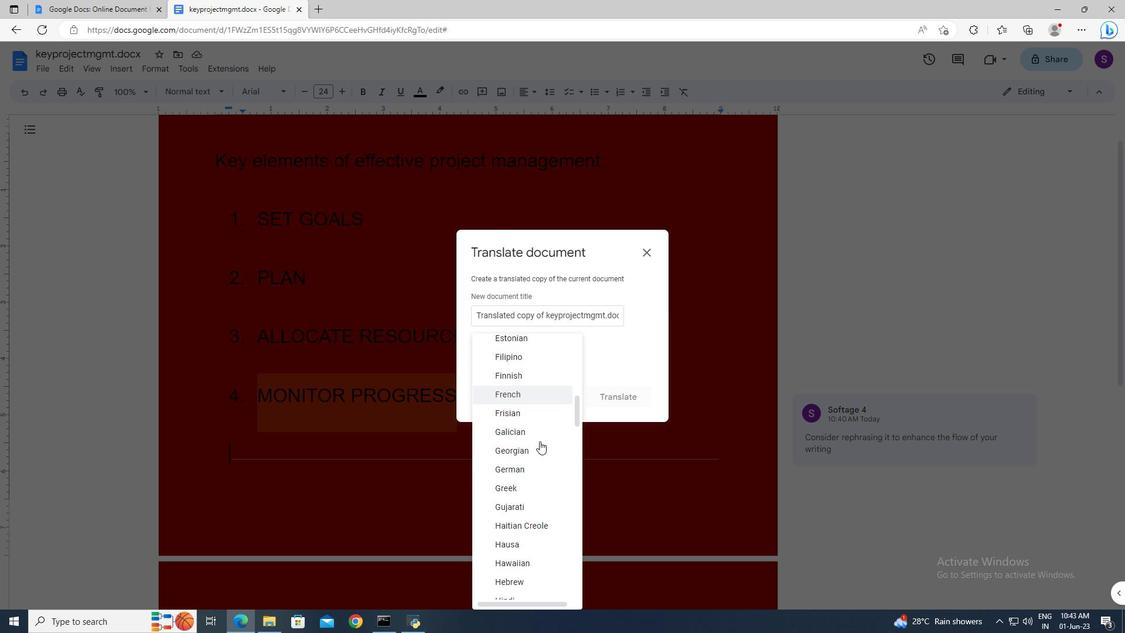 
Action: Mouse scrolled (540, 440) with delta (0, 0)
Screenshot: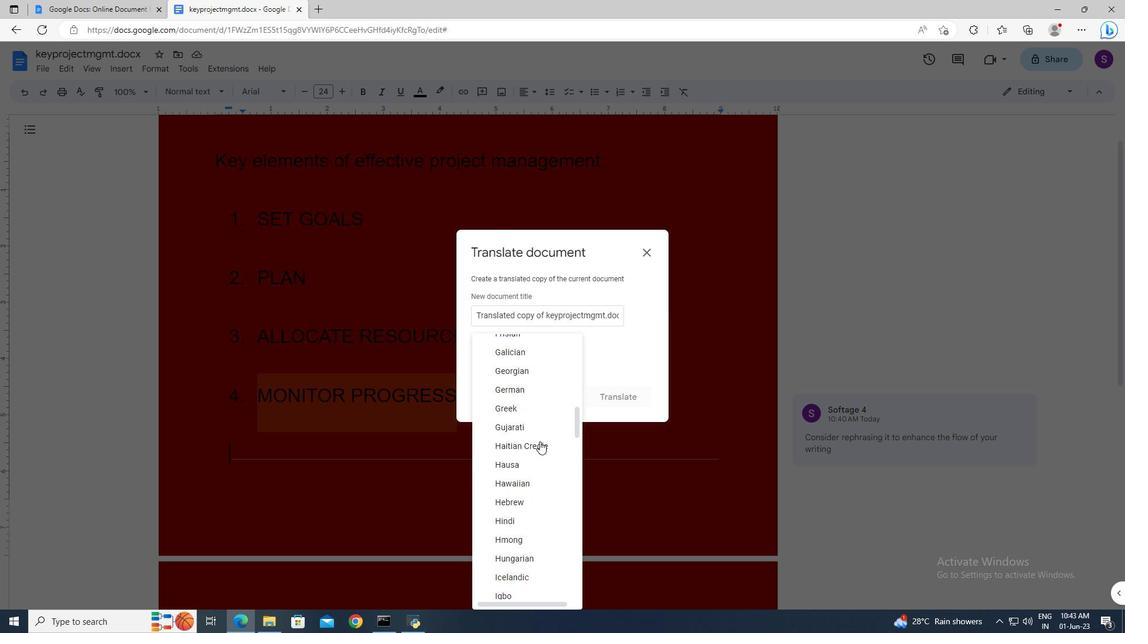 
Action: Mouse scrolled (540, 440) with delta (0, 0)
Screenshot: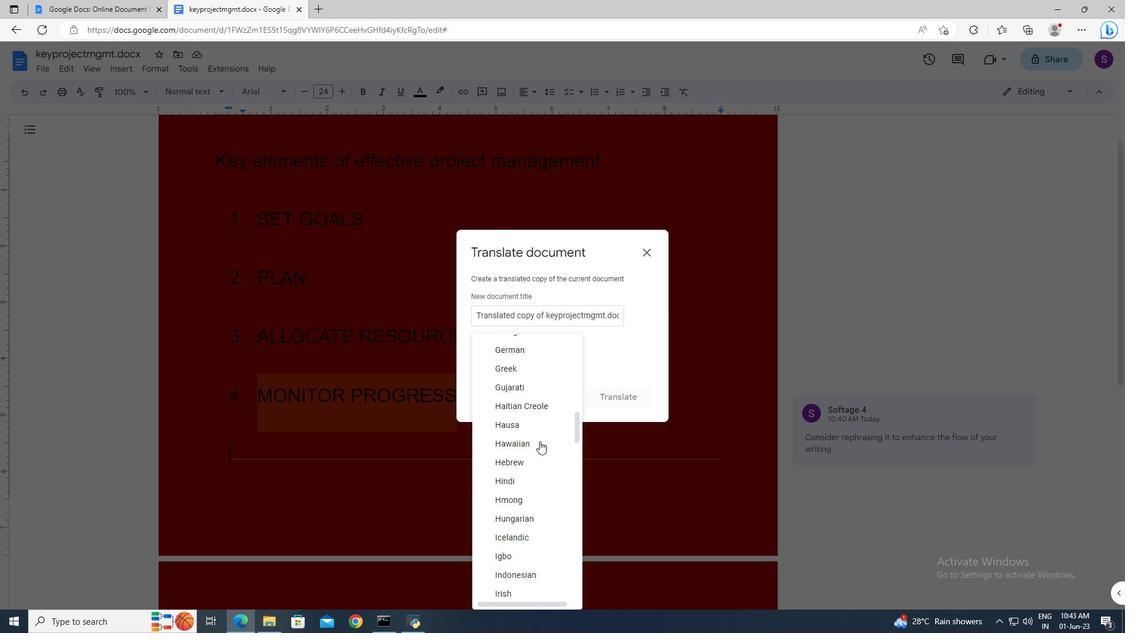 
Action: Mouse scrolled (540, 440) with delta (0, 0)
Screenshot: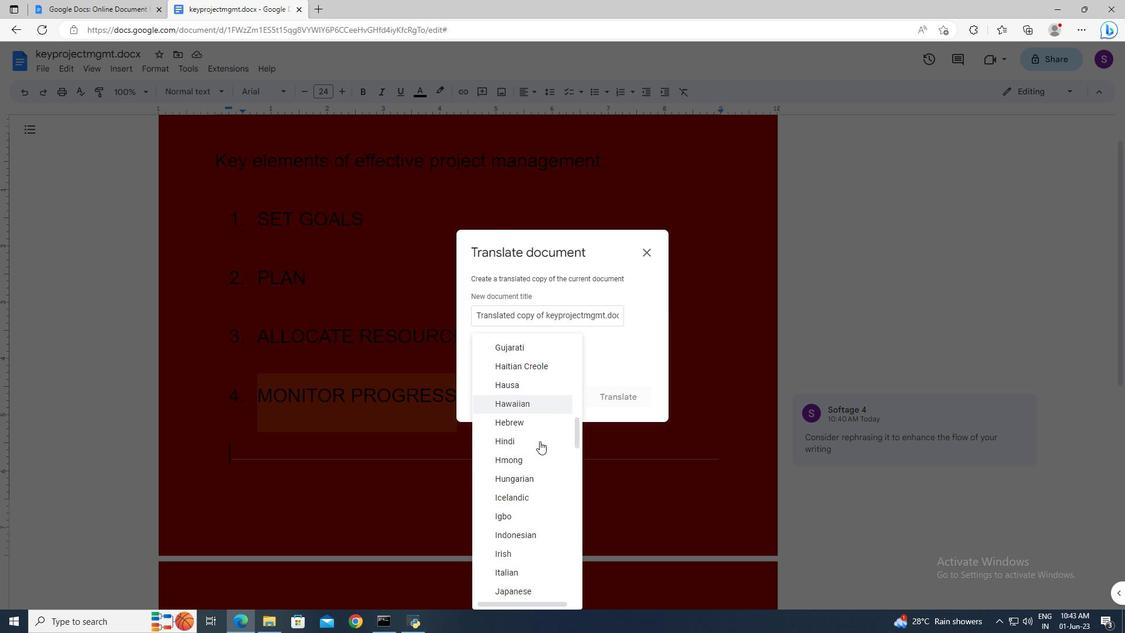 
Action: Mouse moved to (504, 531)
Screenshot: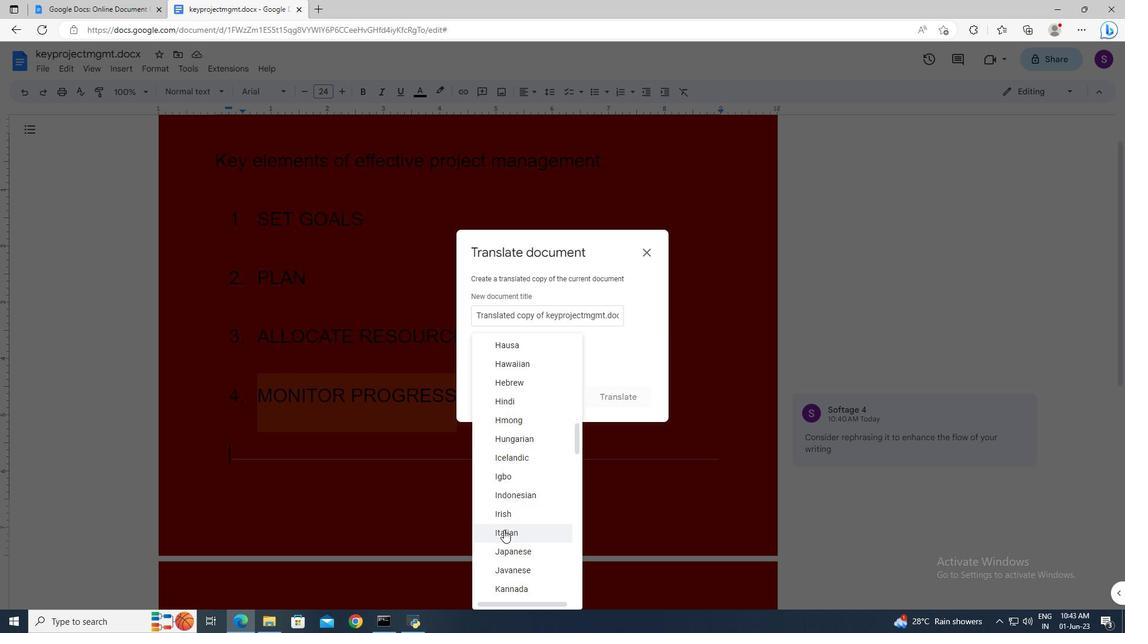 
Action: Mouse pressed left at (504, 531)
Screenshot: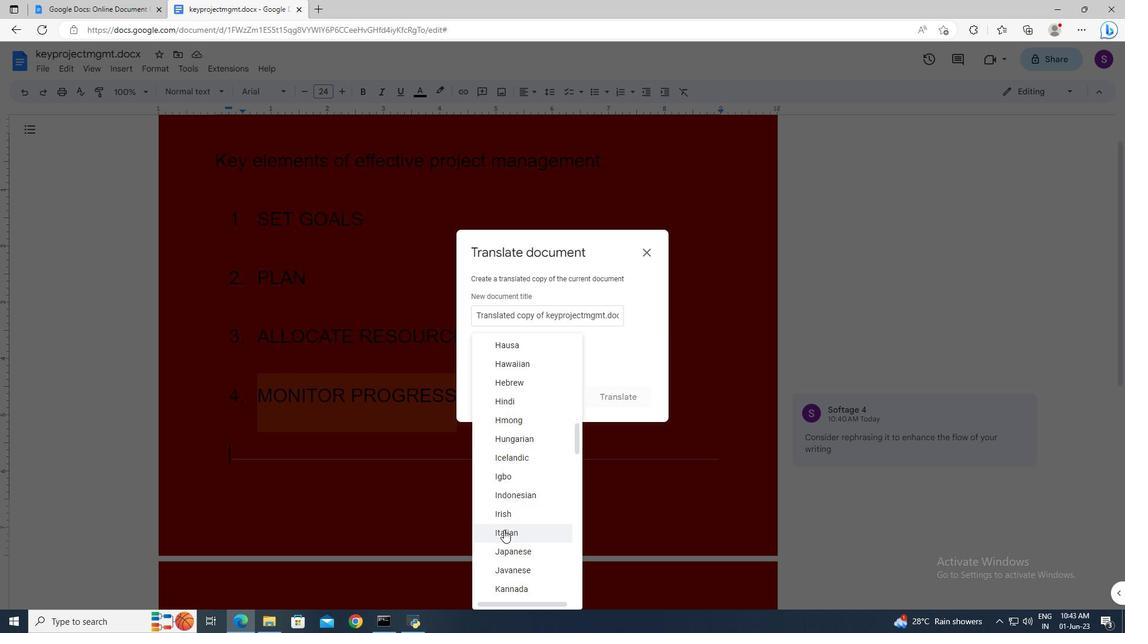 
Action: Mouse moved to (600, 401)
Screenshot: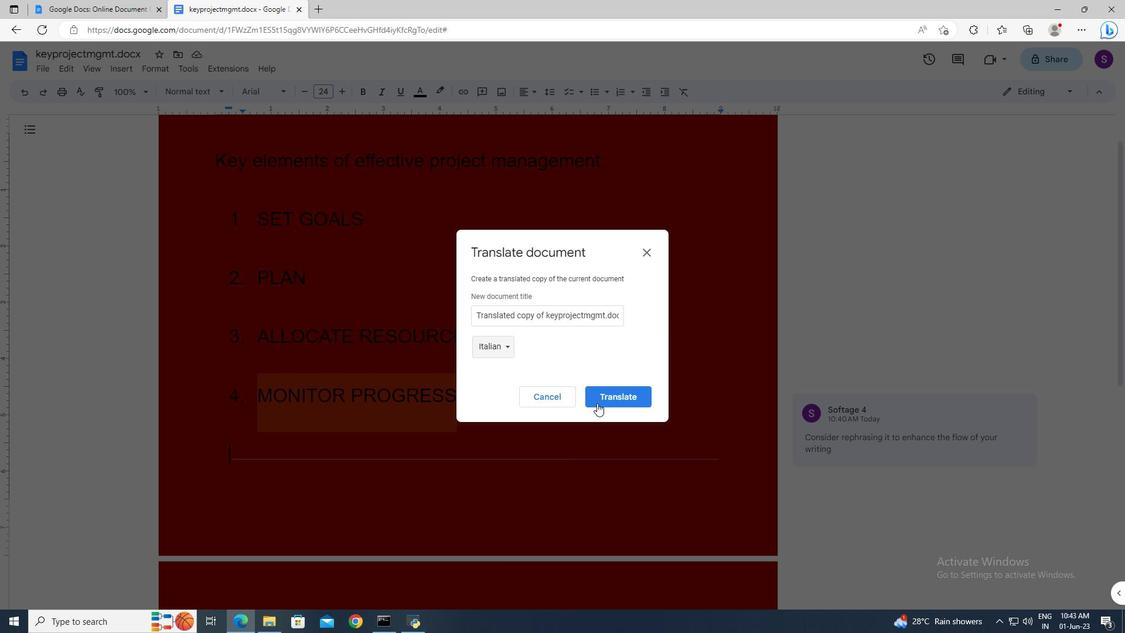
Action: Mouse pressed left at (600, 401)
Screenshot: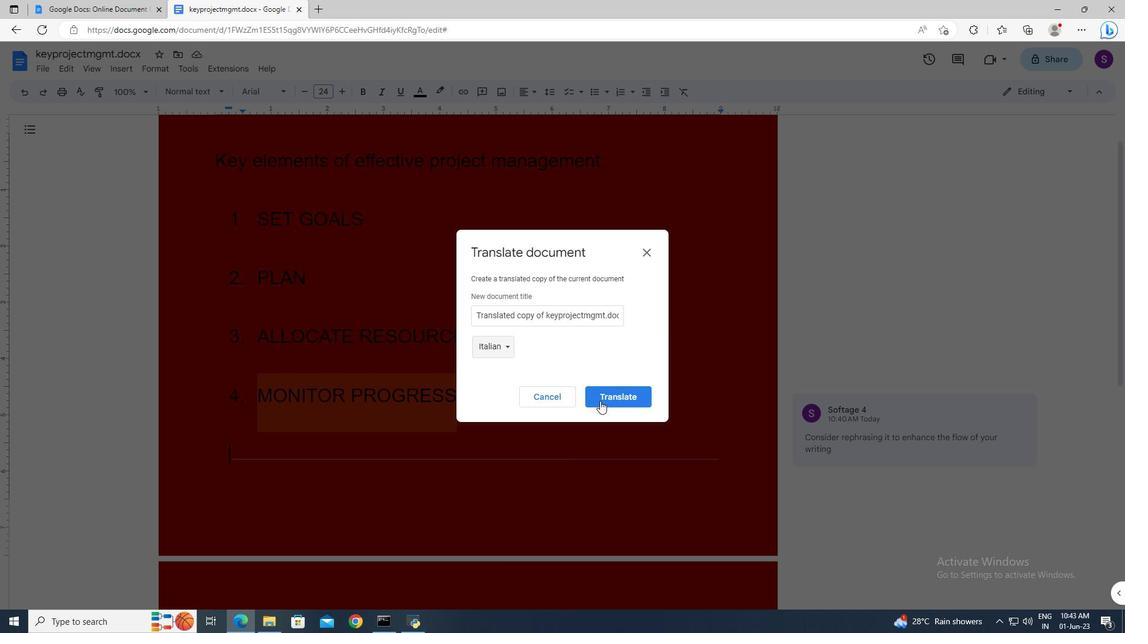 
Action: Mouse moved to (244, 14)
Screenshot: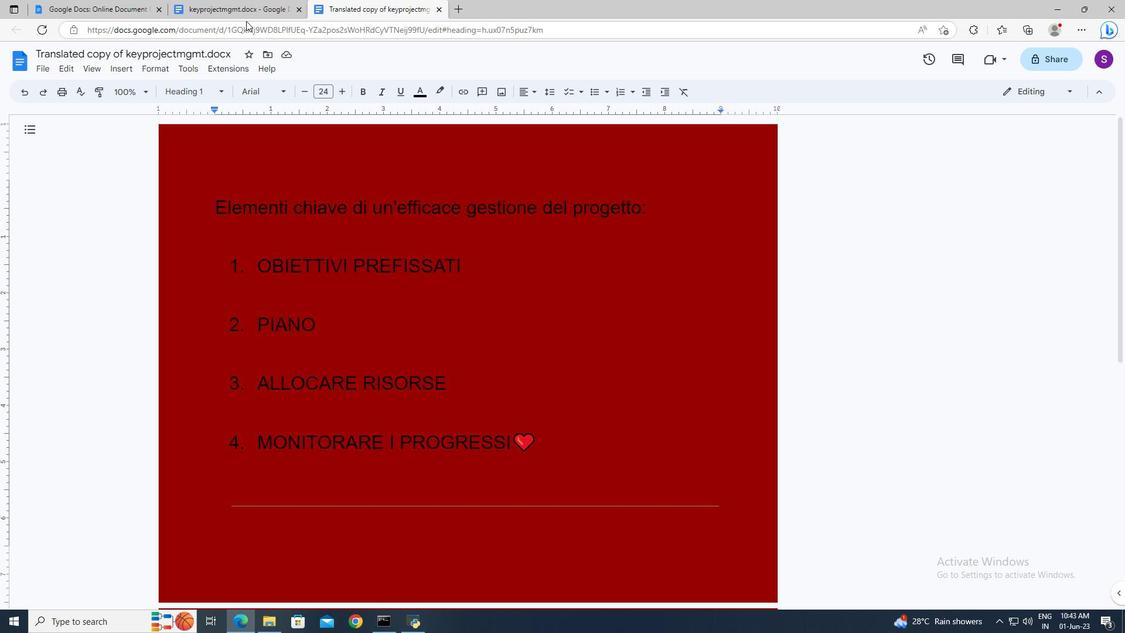 
Action: Mouse pressed left at (244, 14)
Screenshot: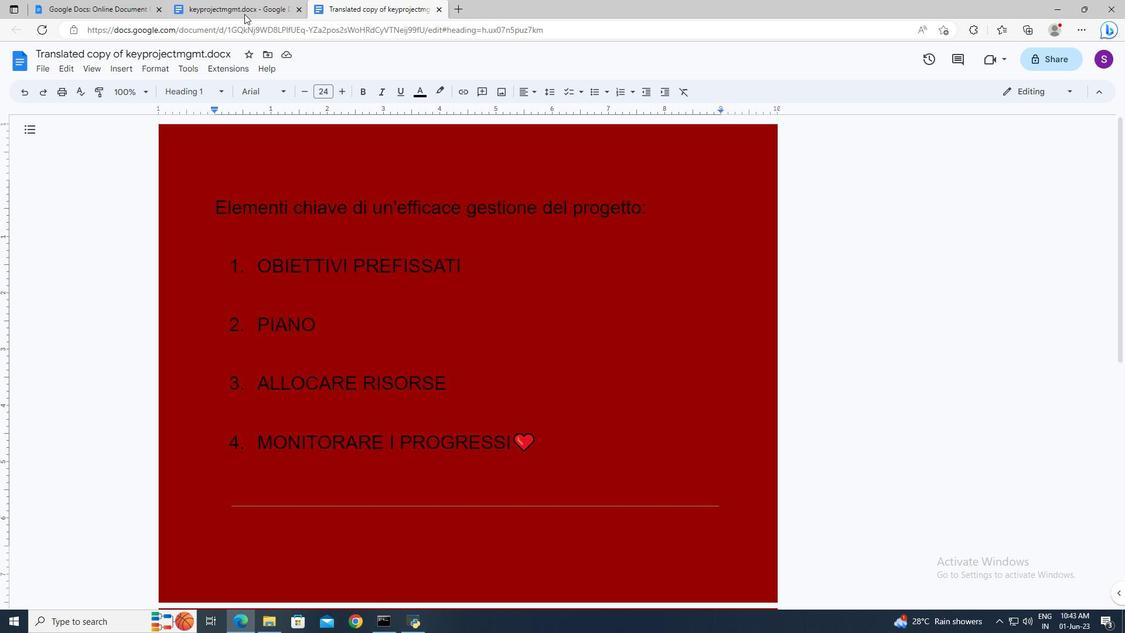 
Action: Mouse moved to (374, 214)
Screenshot: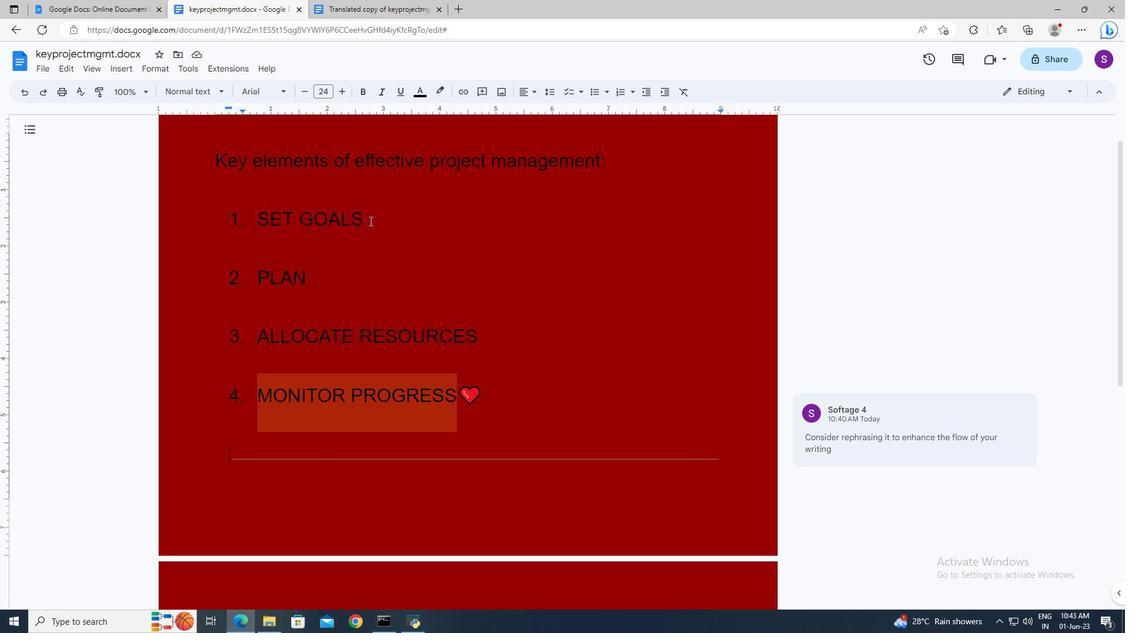 
Action: Mouse pressed left at (374, 214)
Screenshot: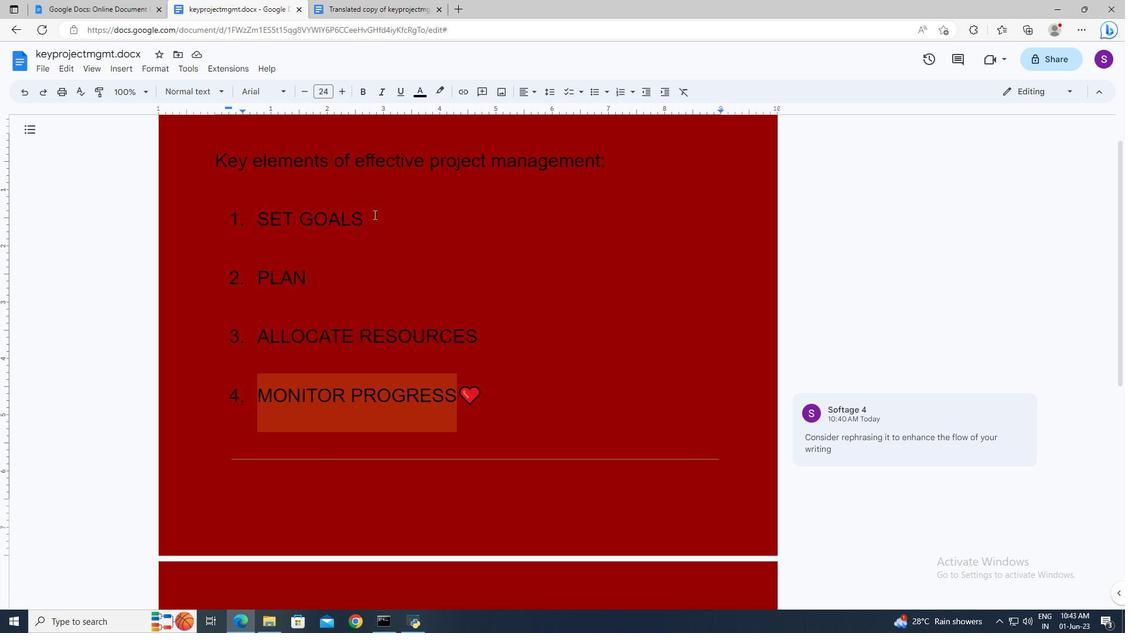 
Action: Key pressed <Key.shift><Key.up>
Screenshot: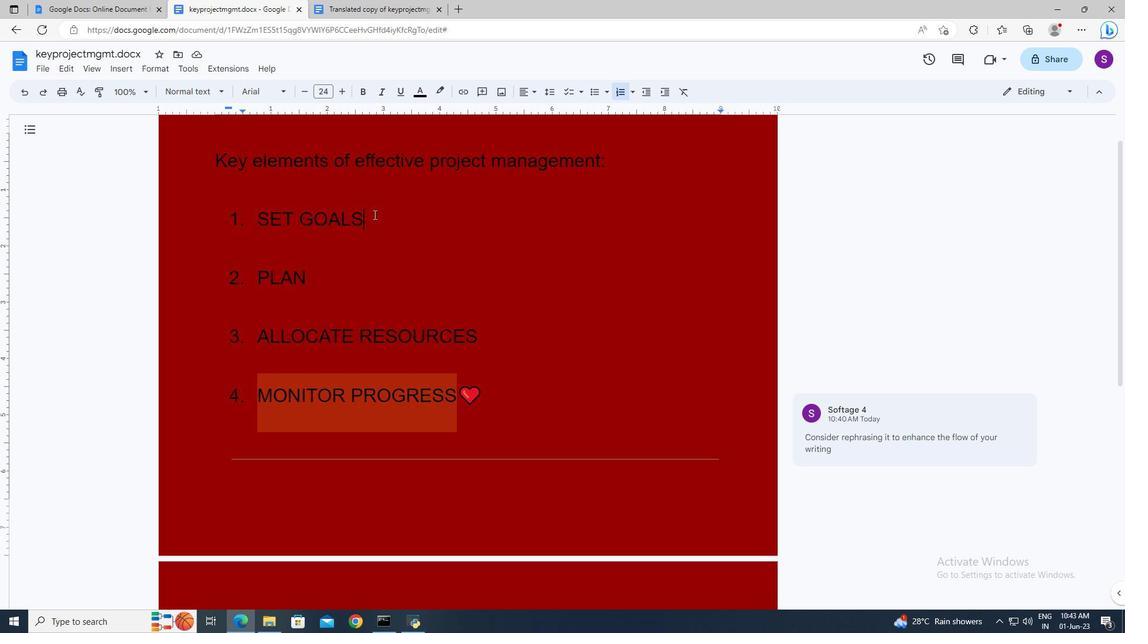 
Action: Mouse moved to (681, 94)
Screenshot: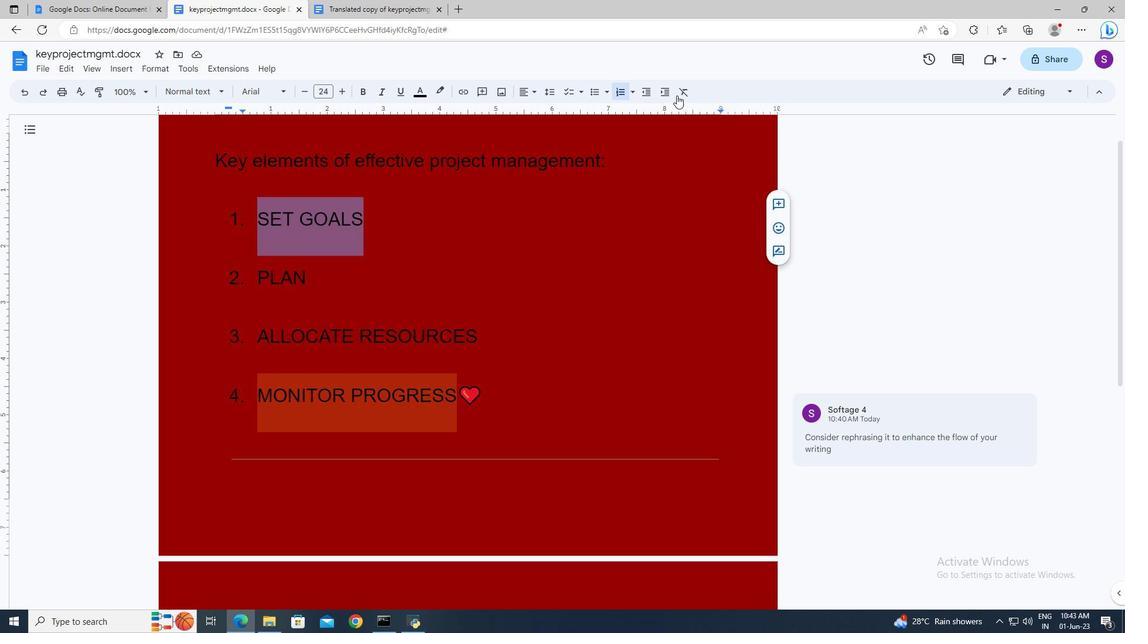 
Action: Mouse pressed left at (681, 94)
Screenshot: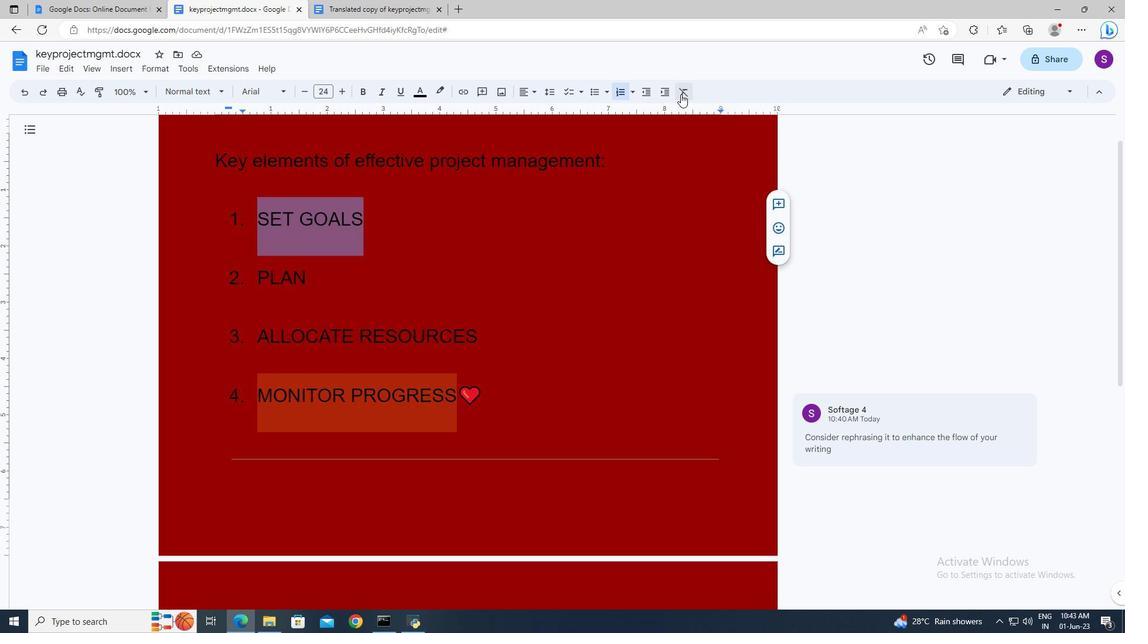 
Action: Mouse moved to (646, 229)
Screenshot: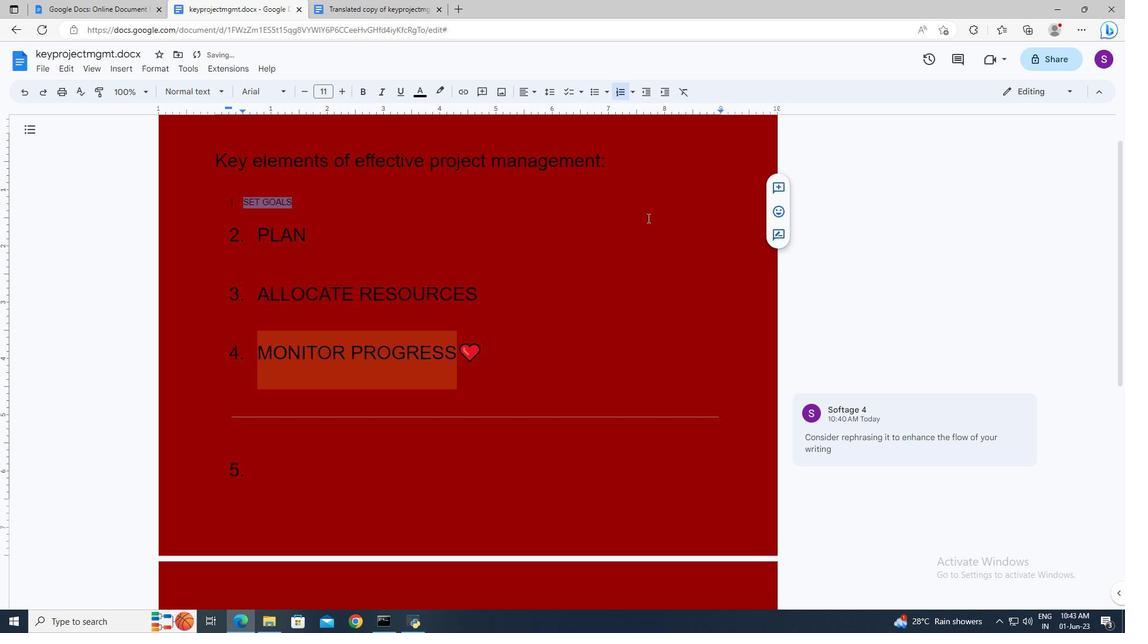 
Action: Mouse pressed left at (646, 229)
Screenshot: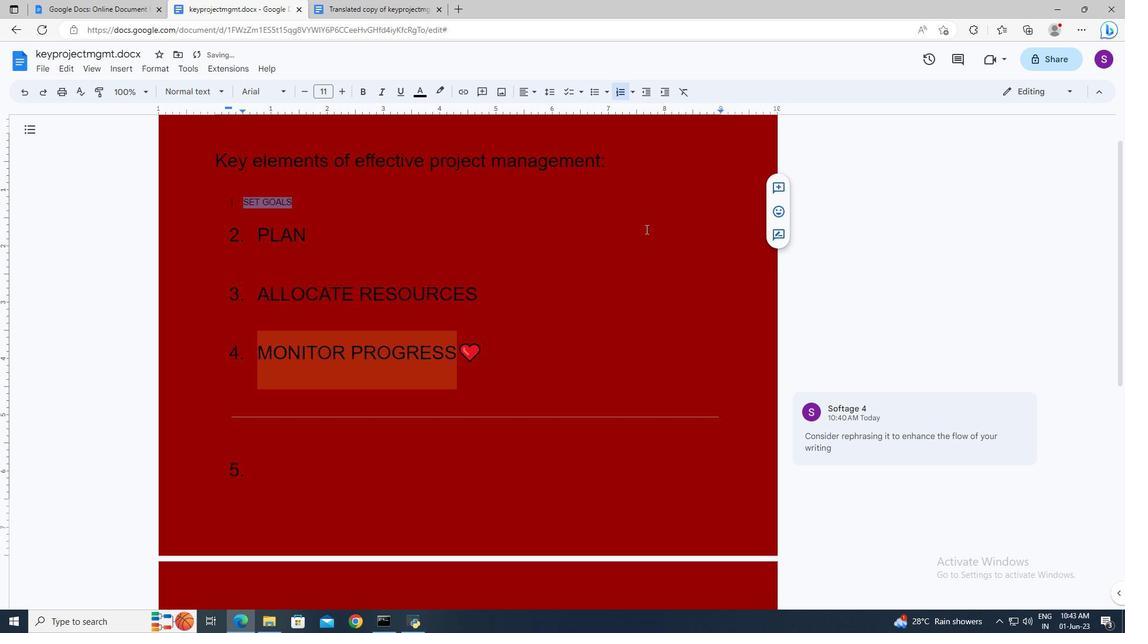 
